 Task: Assign Person0000000152 as Assignee of Child Issue ChildIssue0000000759 of Issue Issue0000000380 in Backlog  in Scrum Project Project0000000076 in Jira. Assign Person0000000152 as Assignee of Child Issue ChildIssue0000000760 of Issue Issue0000000380 in Backlog  in Scrum Project Project0000000076 in Jira. Assign Issue Issue0000000371 to Sprint Sprint0000000223 in Scrum Project Project0000000075 in Jira. Assign Issue Issue0000000372 to Sprint Sprint0000000223 in Scrum Project Project0000000075 in Jira. Assign Issue Issue0000000373 to Sprint Sprint0000000224 in Scrum Project Project0000000075 in Jira
Action: Mouse moved to (125, 274)
Screenshot: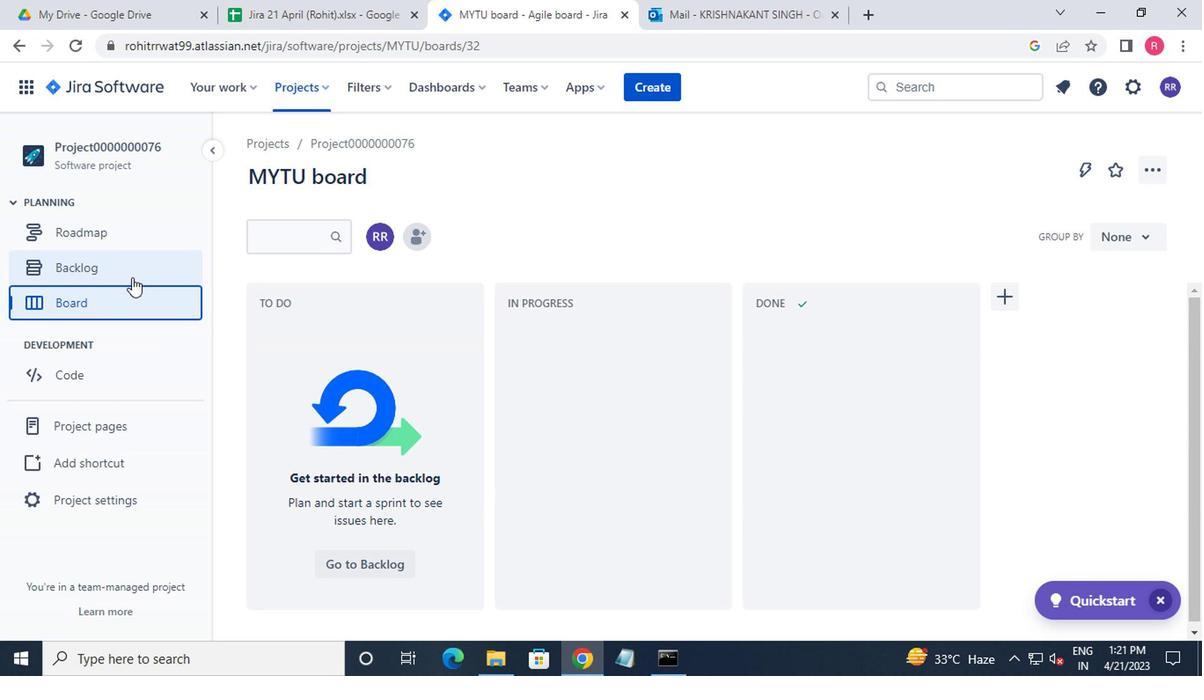 
Action: Mouse pressed left at (125, 274)
Screenshot: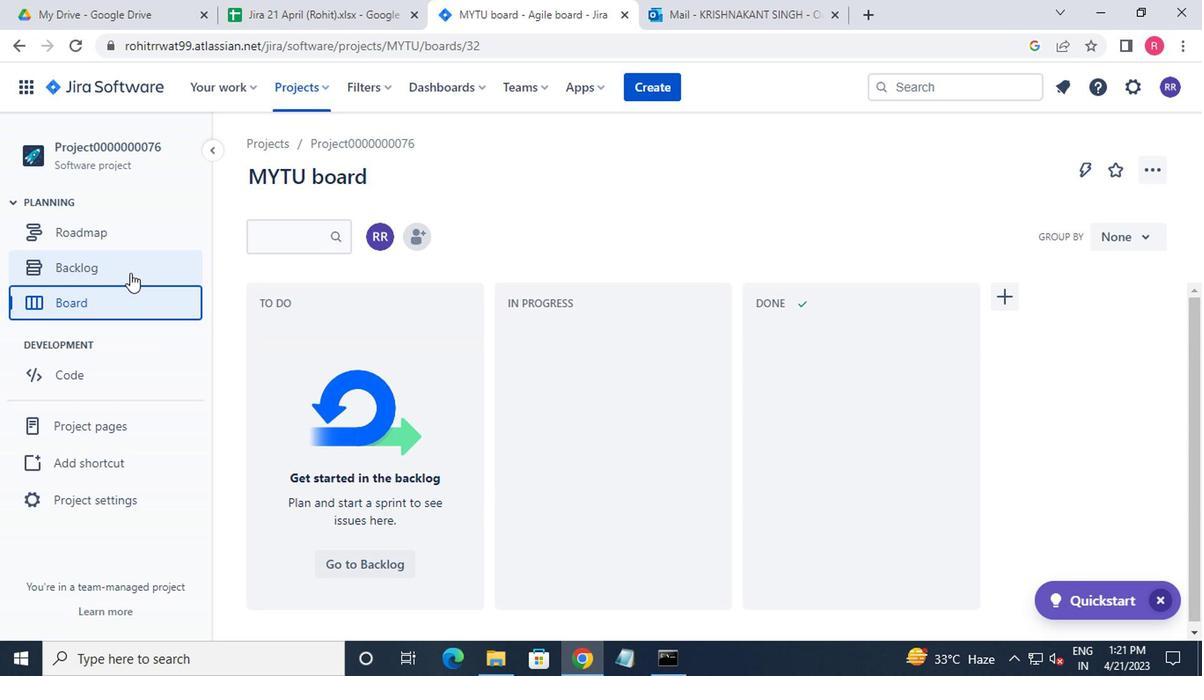 
Action: Mouse moved to (293, 349)
Screenshot: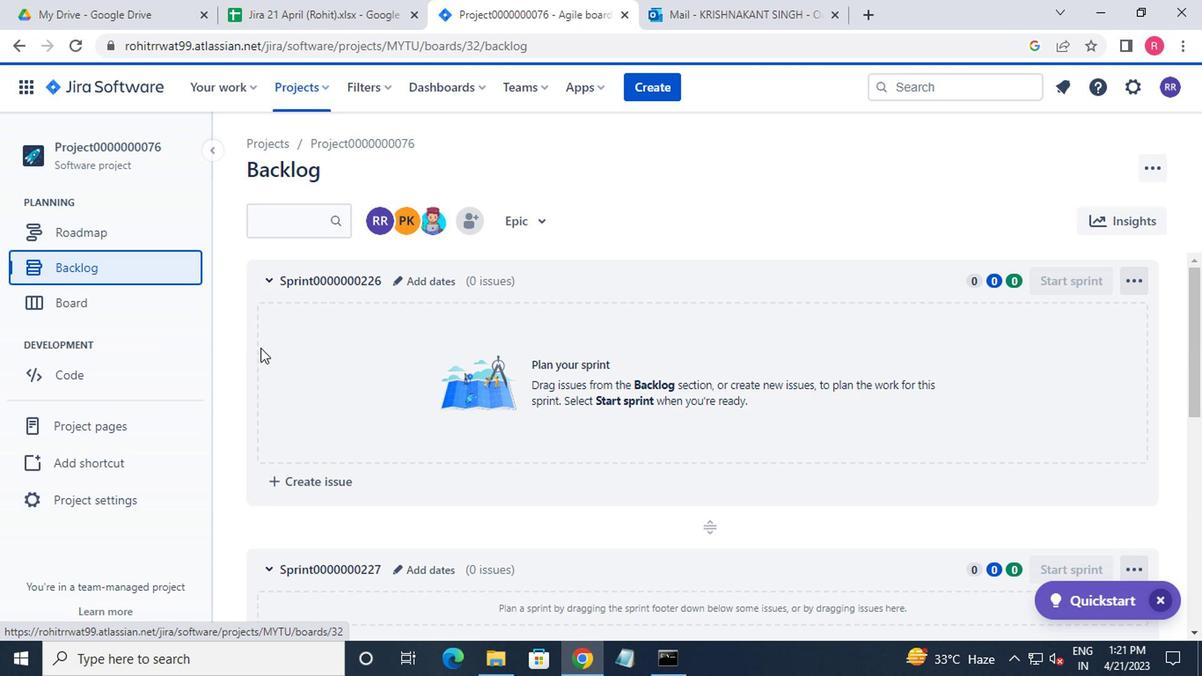
Action: Mouse scrolled (293, 348) with delta (0, -1)
Screenshot: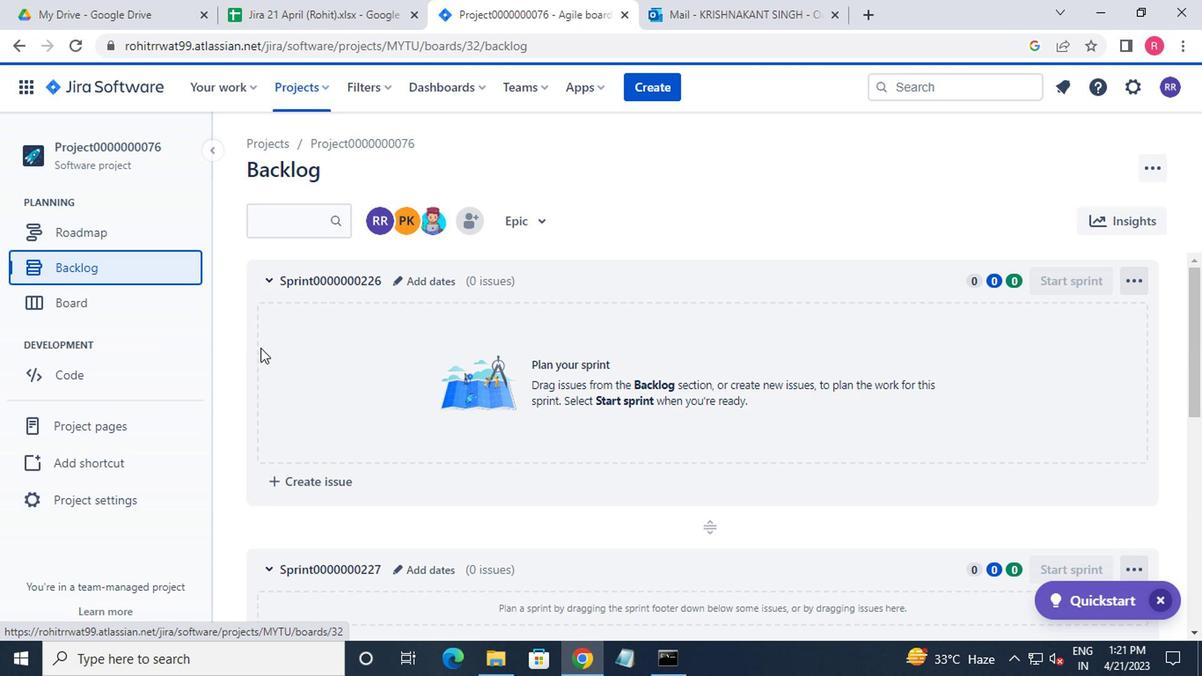 
Action: Mouse moved to (322, 349)
Screenshot: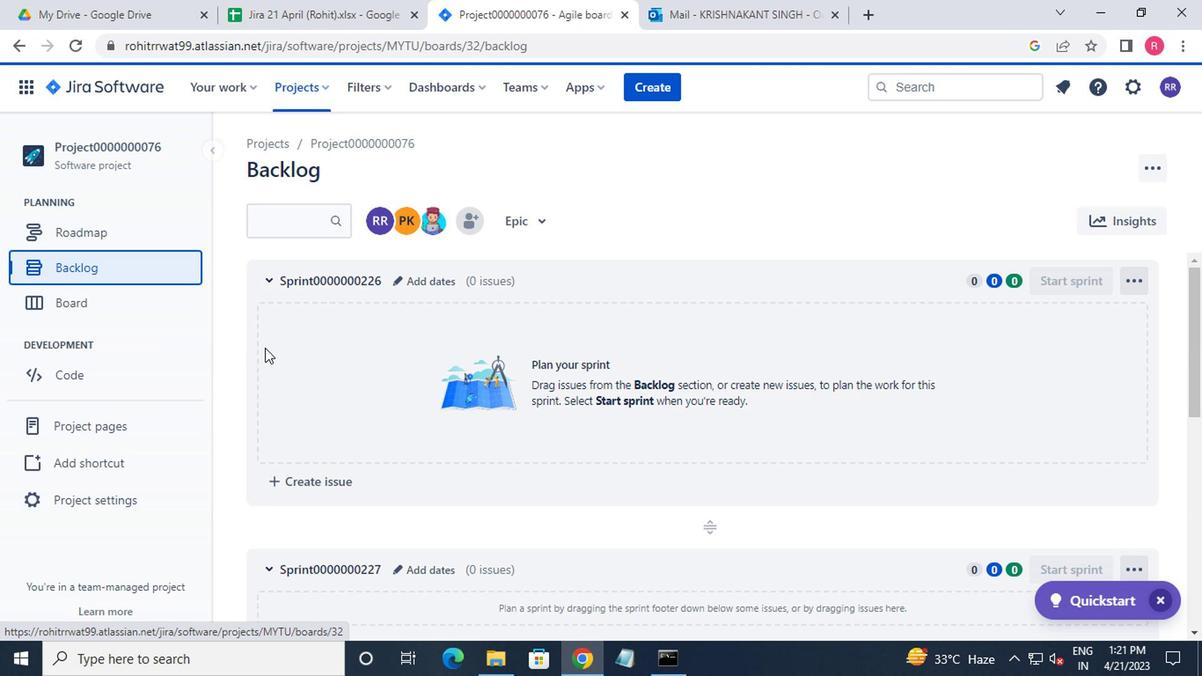 
Action: Mouse scrolled (322, 348) with delta (0, -1)
Screenshot: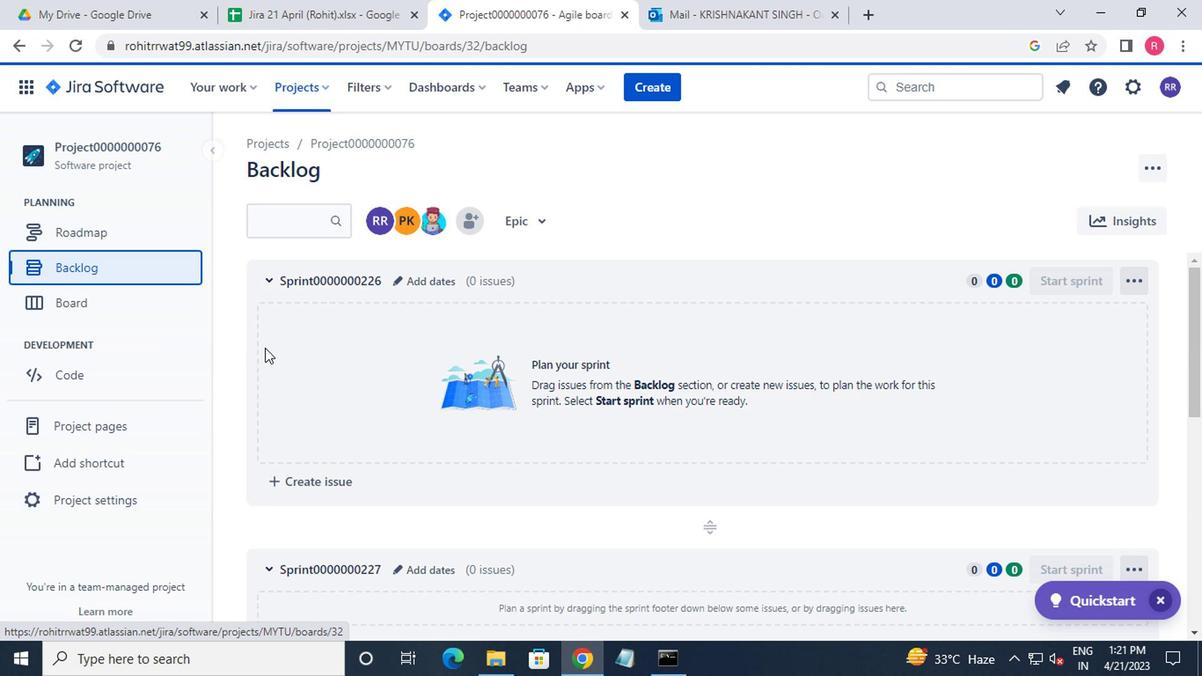 
Action: Mouse moved to (355, 351)
Screenshot: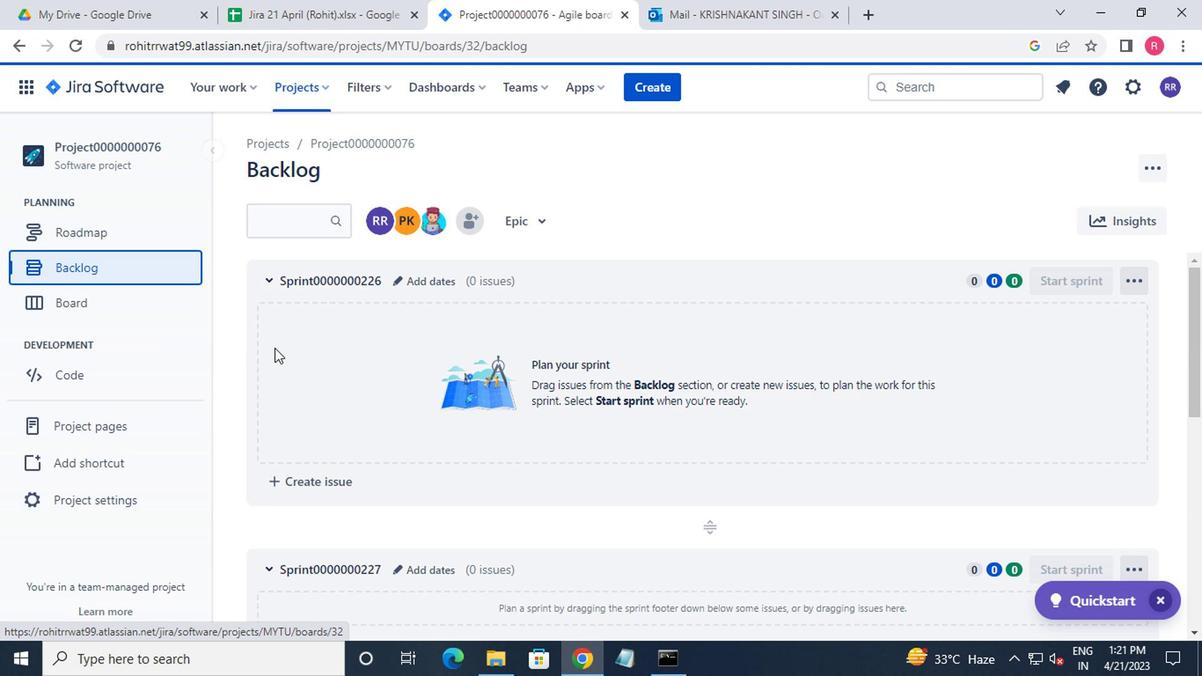 
Action: Mouse scrolled (355, 350) with delta (0, -1)
Screenshot: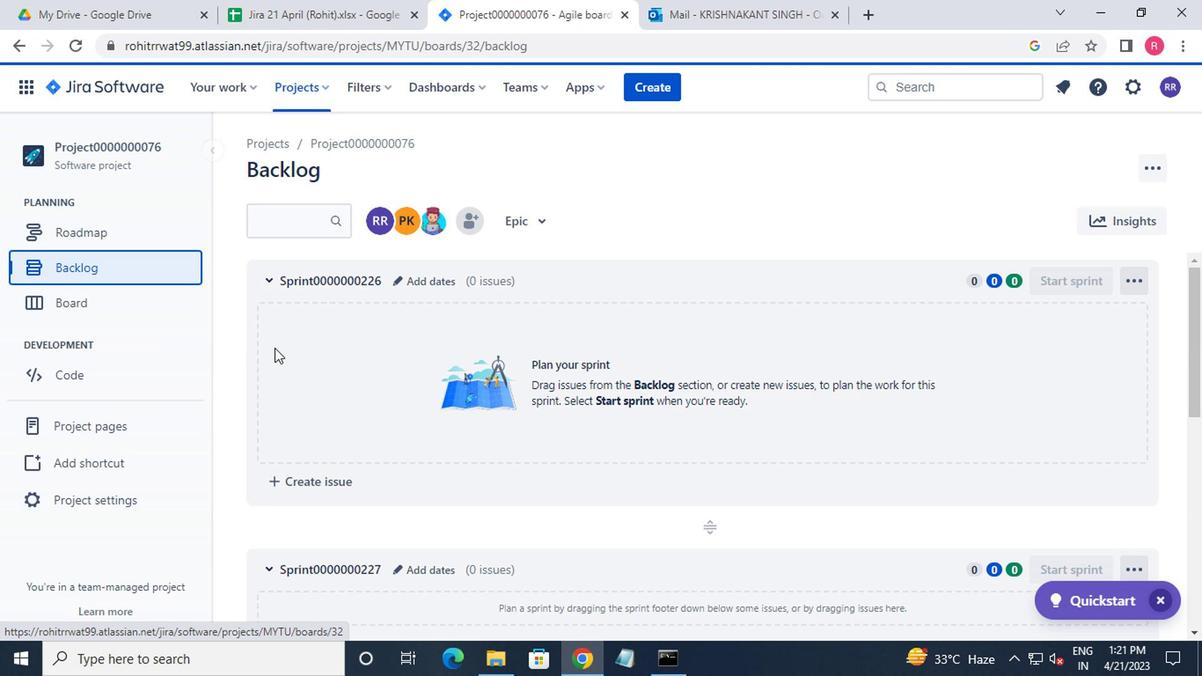 
Action: Mouse moved to (388, 357)
Screenshot: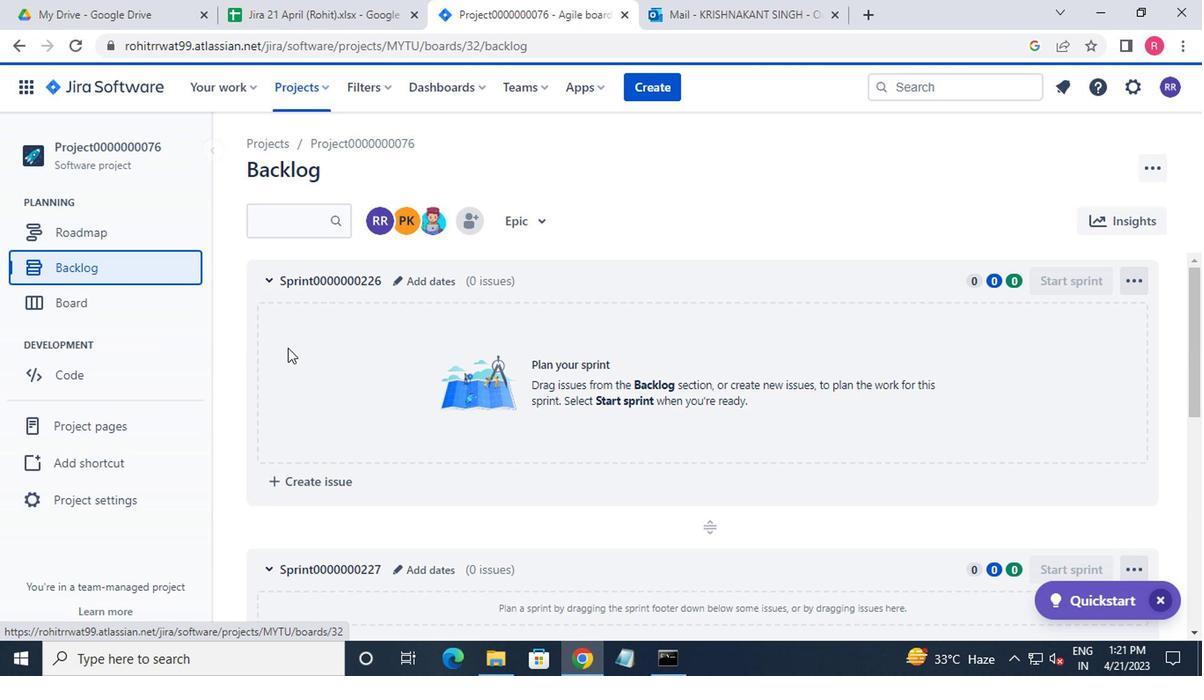 
Action: Mouse scrolled (388, 356) with delta (0, -1)
Screenshot: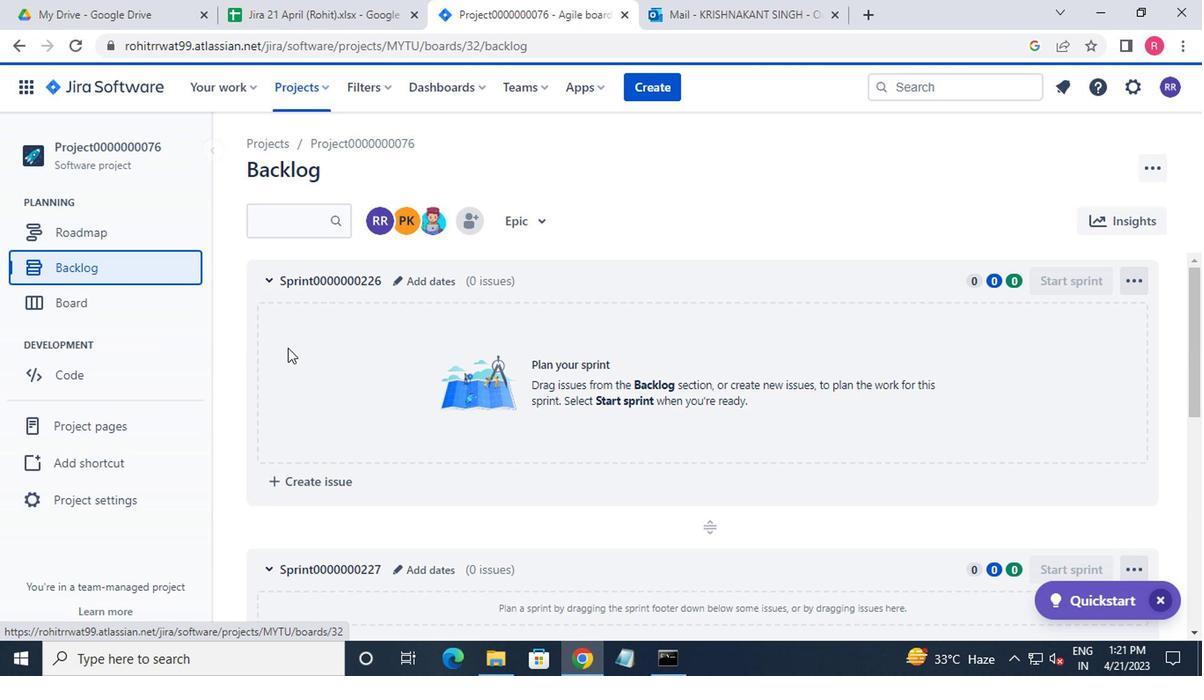 
Action: Mouse moved to (433, 373)
Screenshot: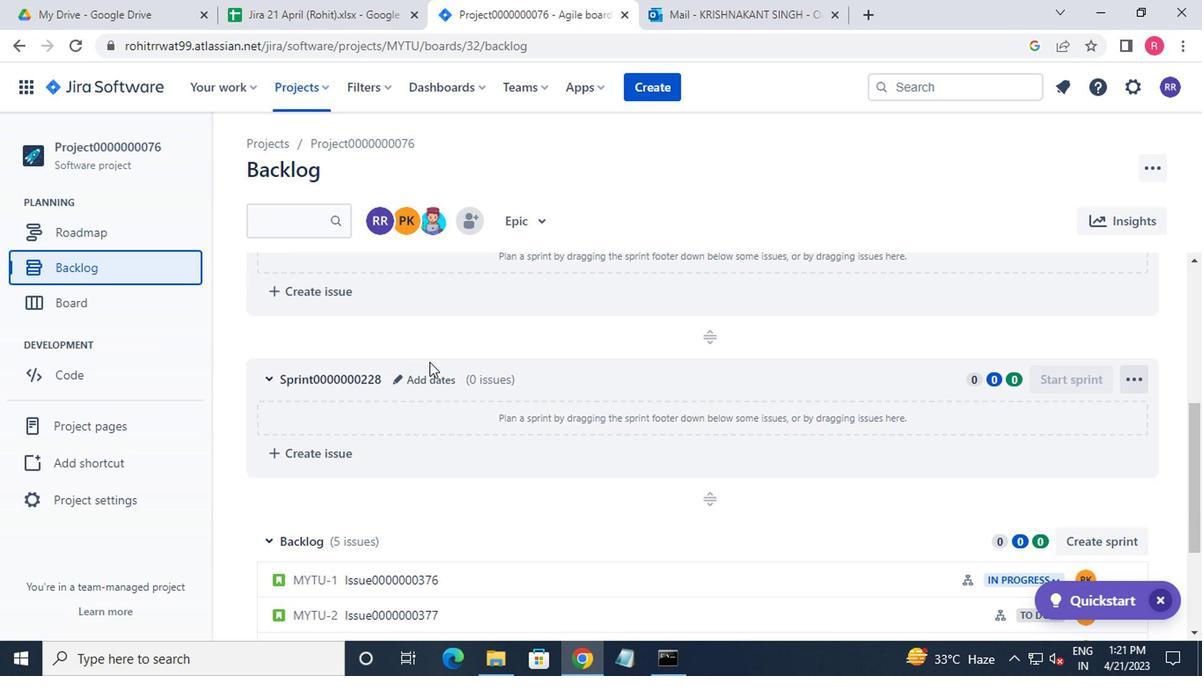 
Action: Mouse scrolled (433, 373) with delta (0, 0)
Screenshot: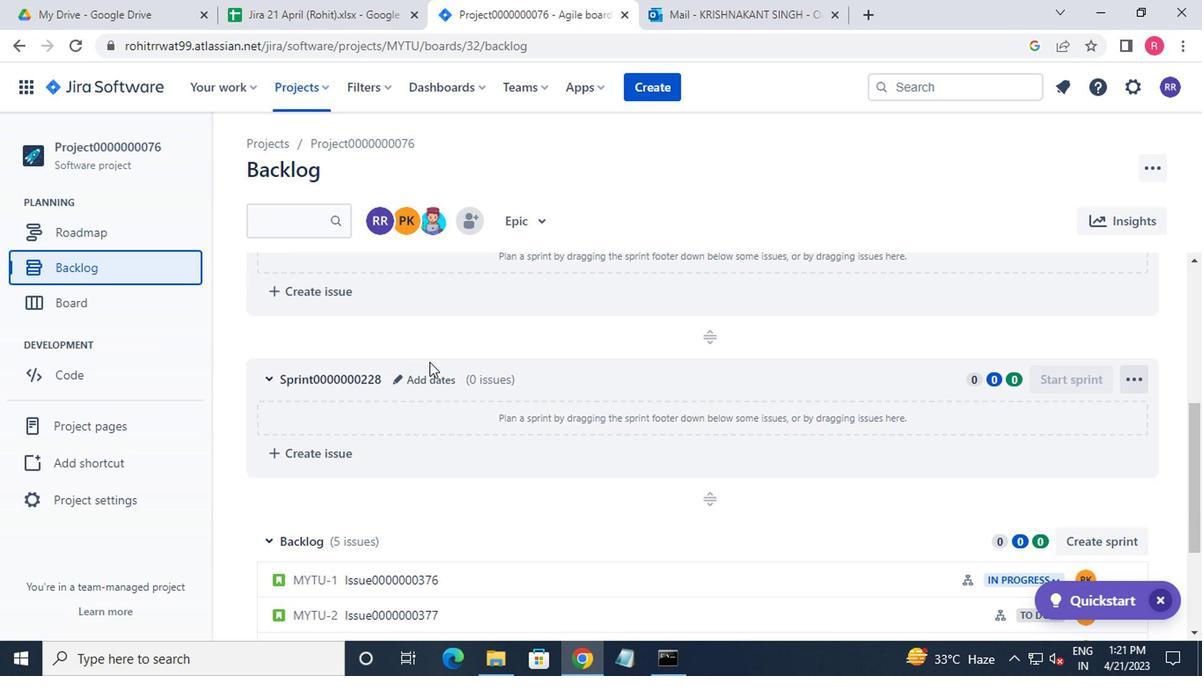 
Action: Mouse moved to (436, 381)
Screenshot: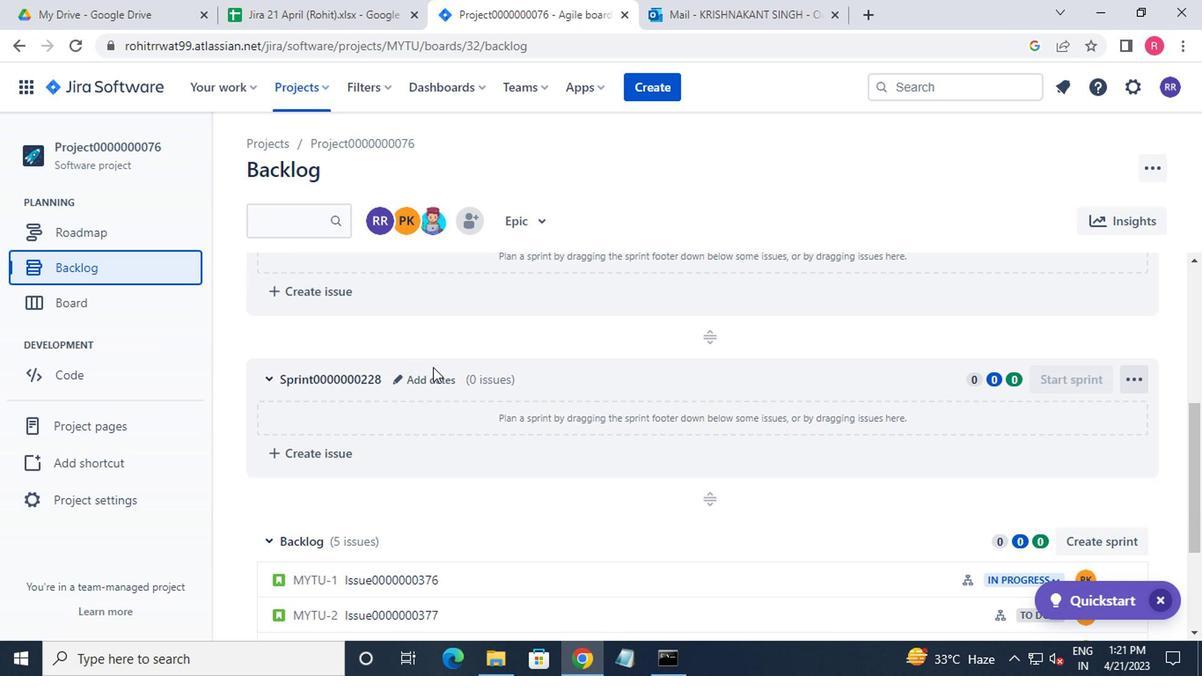 
Action: Mouse scrolled (436, 381) with delta (0, 0)
Screenshot: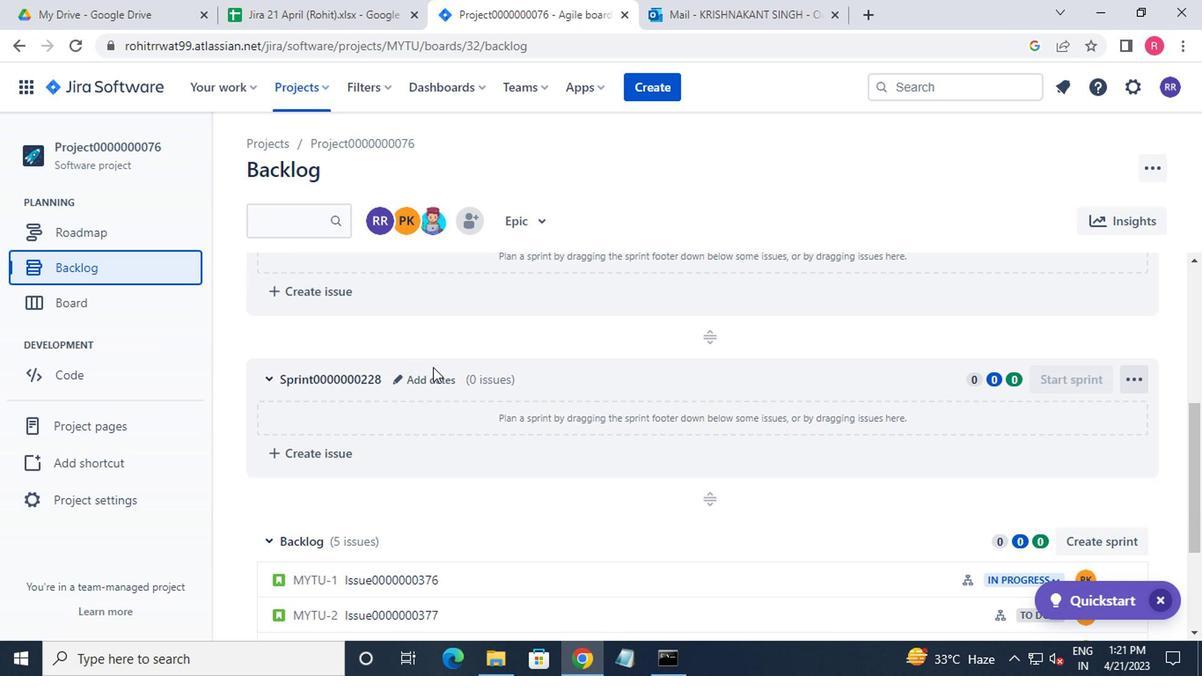 
Action: Mouse moved to (574, 555)
Screenshot: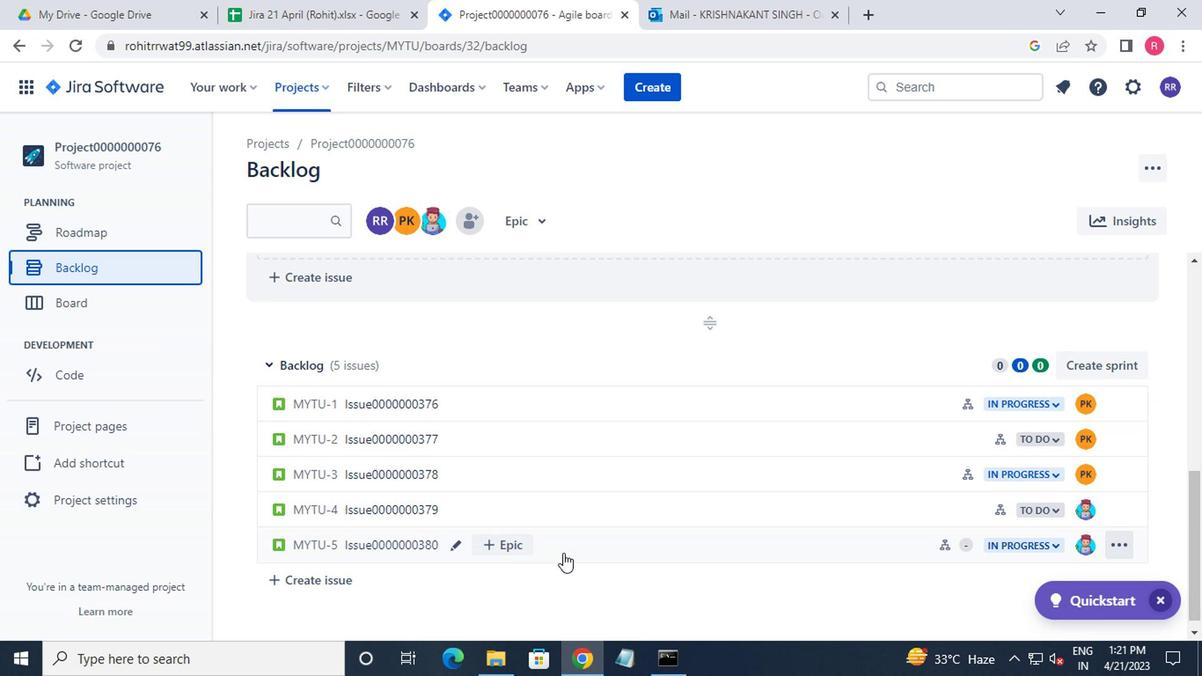 
Action: Mouse pressed left at (574, 555)
Screenshot: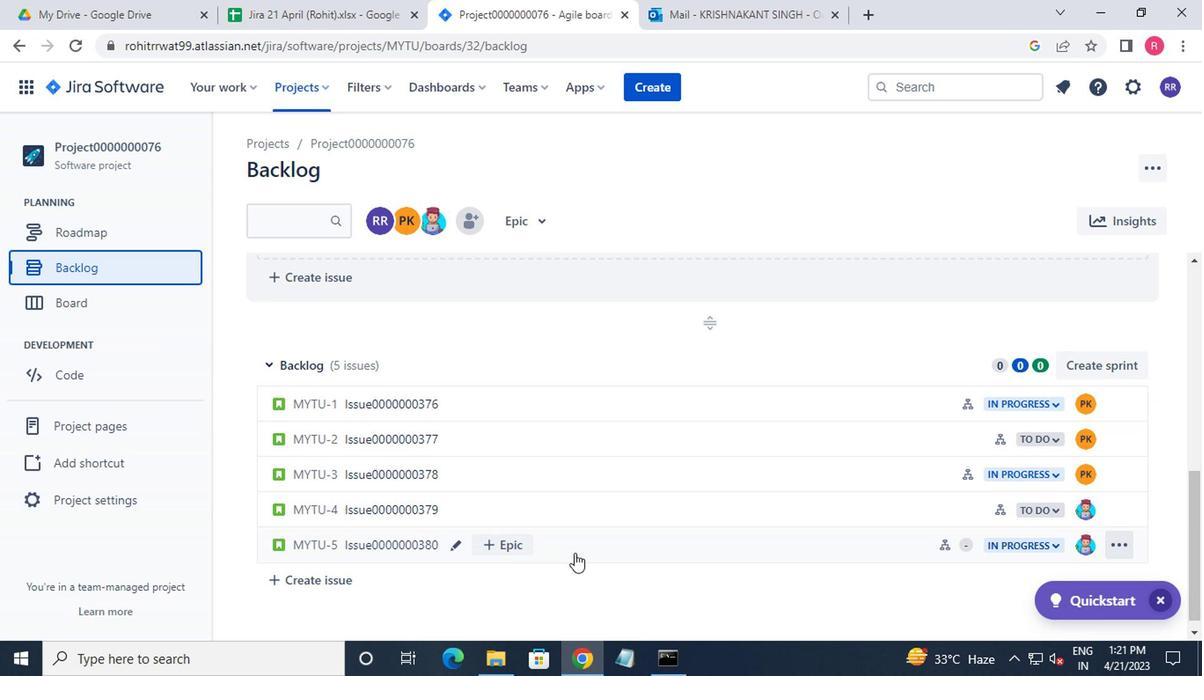 
Action: Mouse moved to (886, 355)
Screenshot: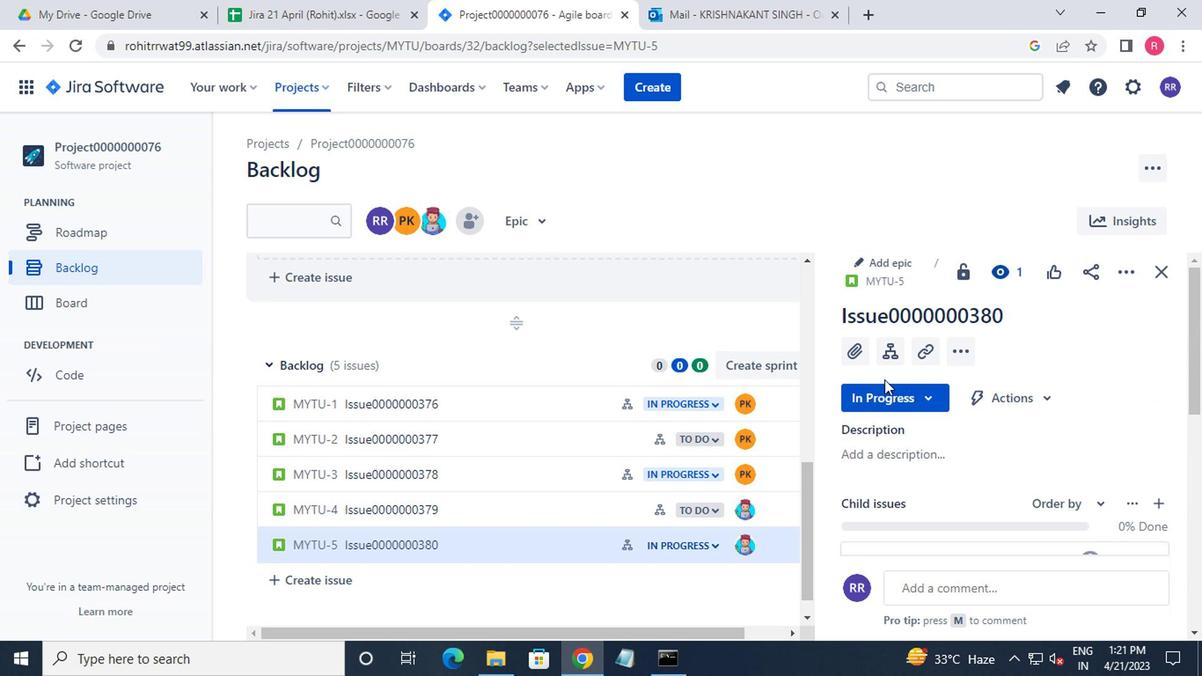 
Action: Mouse pressed left at (886, 355)
Screenshot: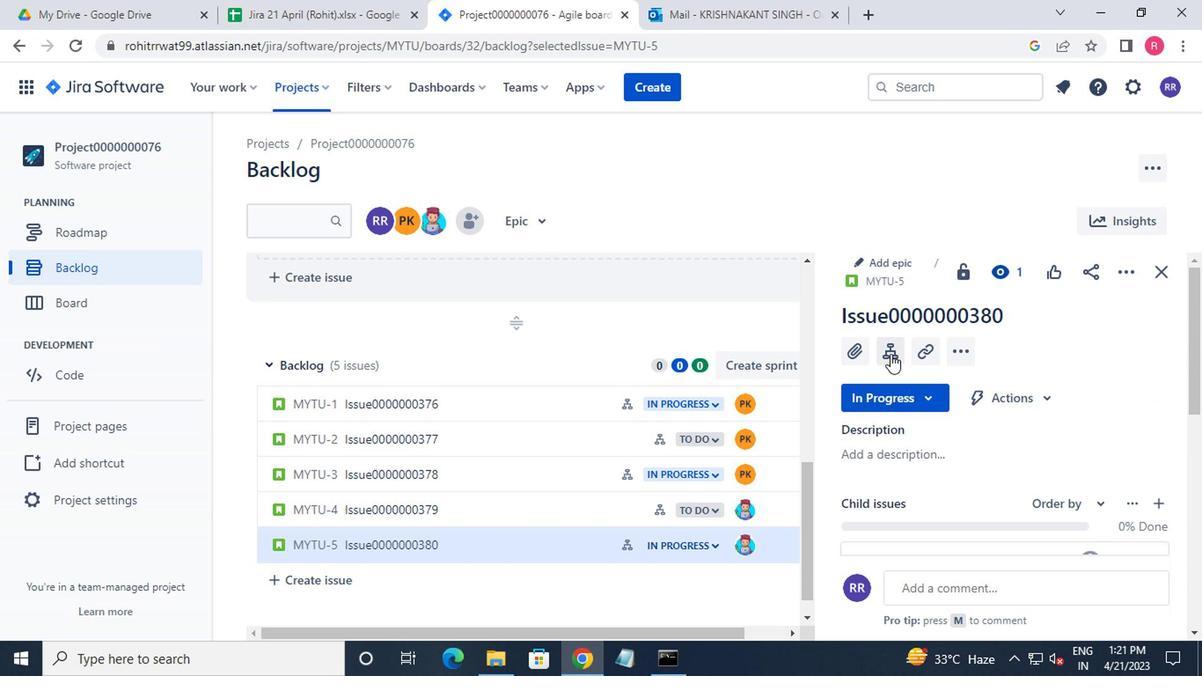 
Action: Mouse moved to (1083, 354)
Screenshot: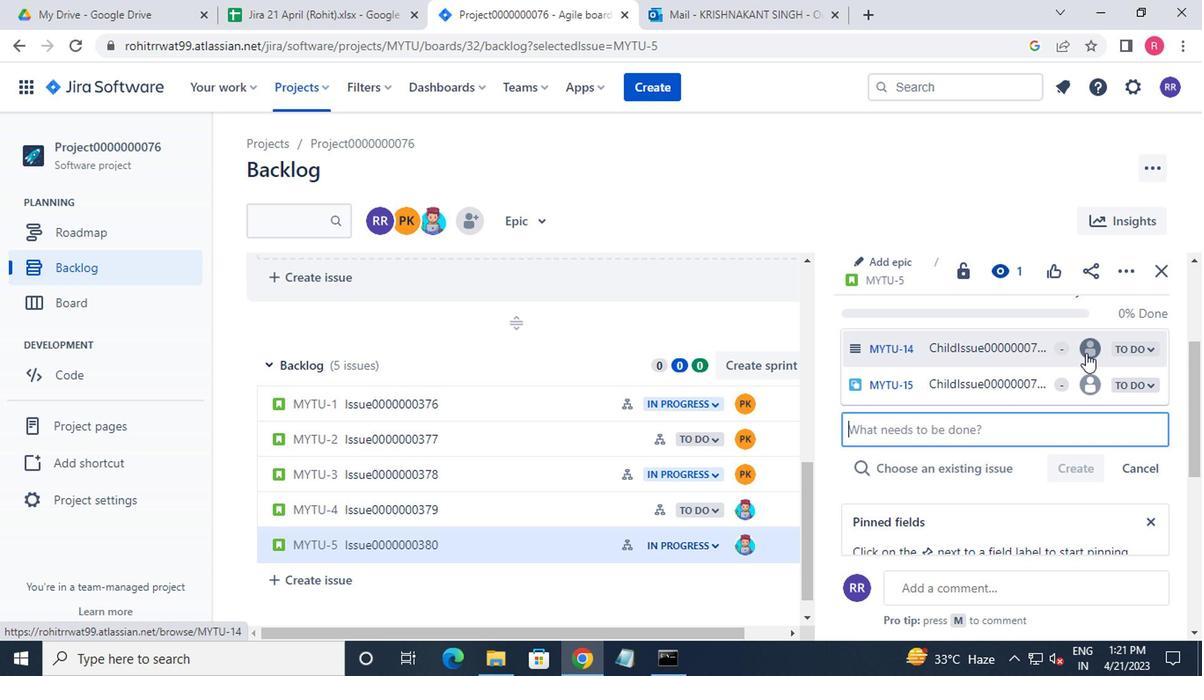 
Action: Mouse pressed left at (1083, 354)
Screenshot: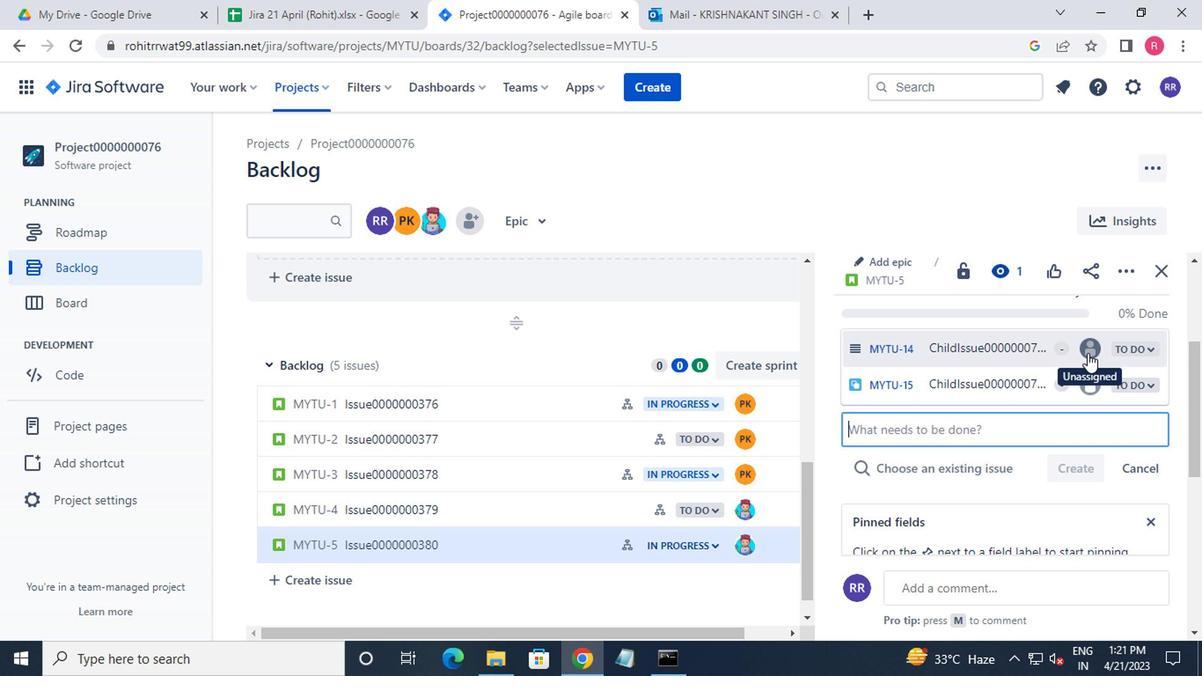 
Action: Mouse moved to (958, 438)
Screenshot: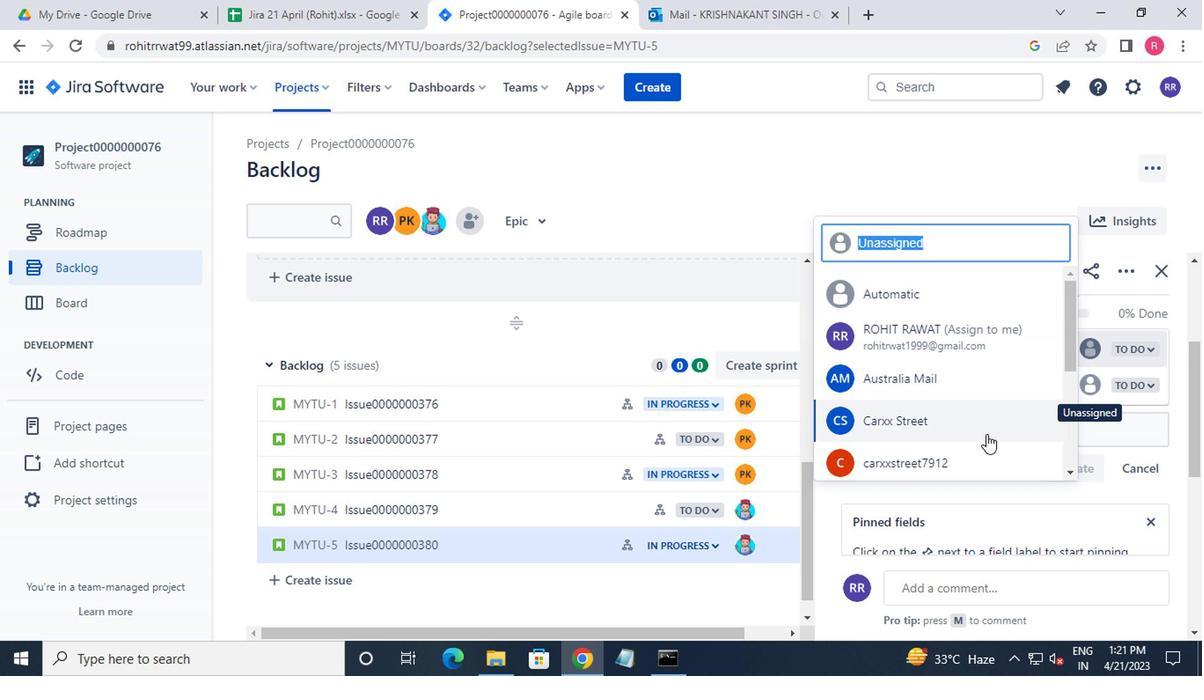 
Action: Mouse scrolled (958, 437) with delta (0, 0)
Screenshot: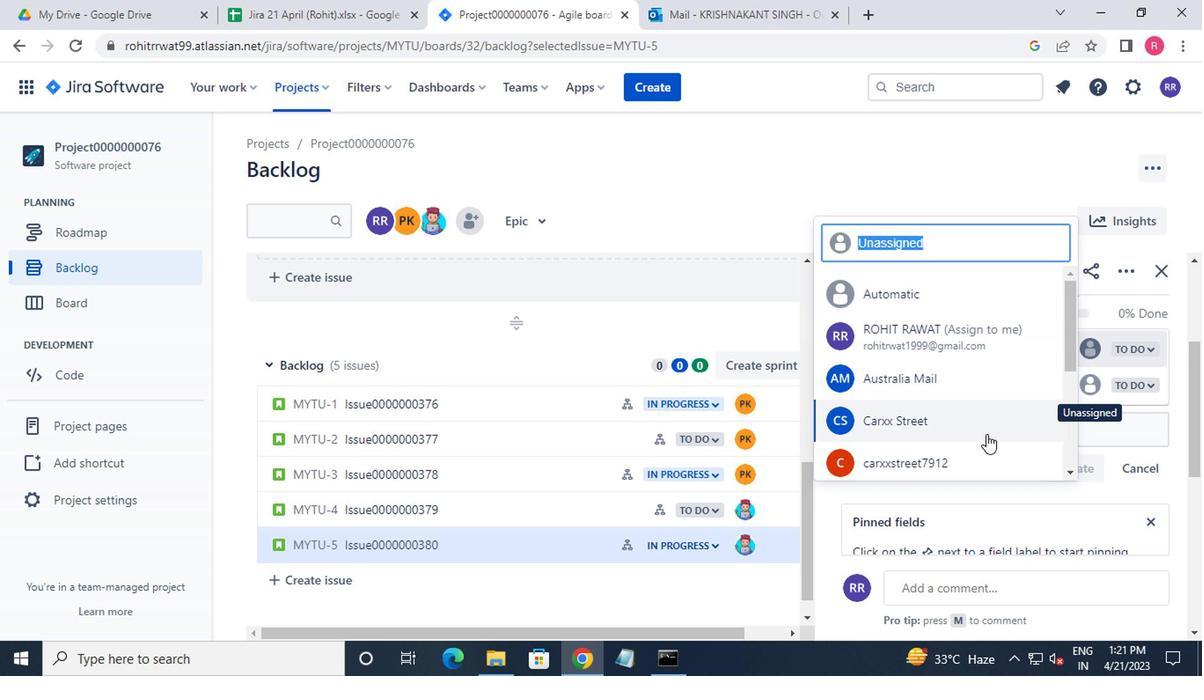 
Action: Mouse moved to (957, 439)
Screenshot: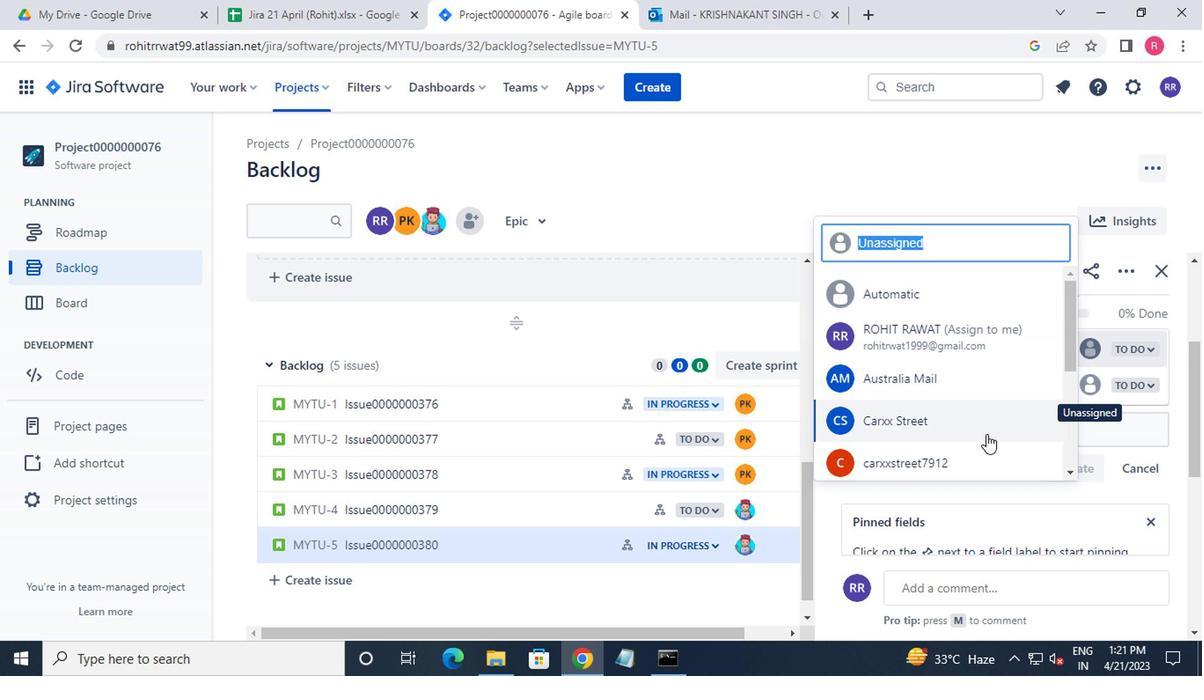 
Action: Mouse scrolled (957, 438) with delta (0, -1)
Screenshot: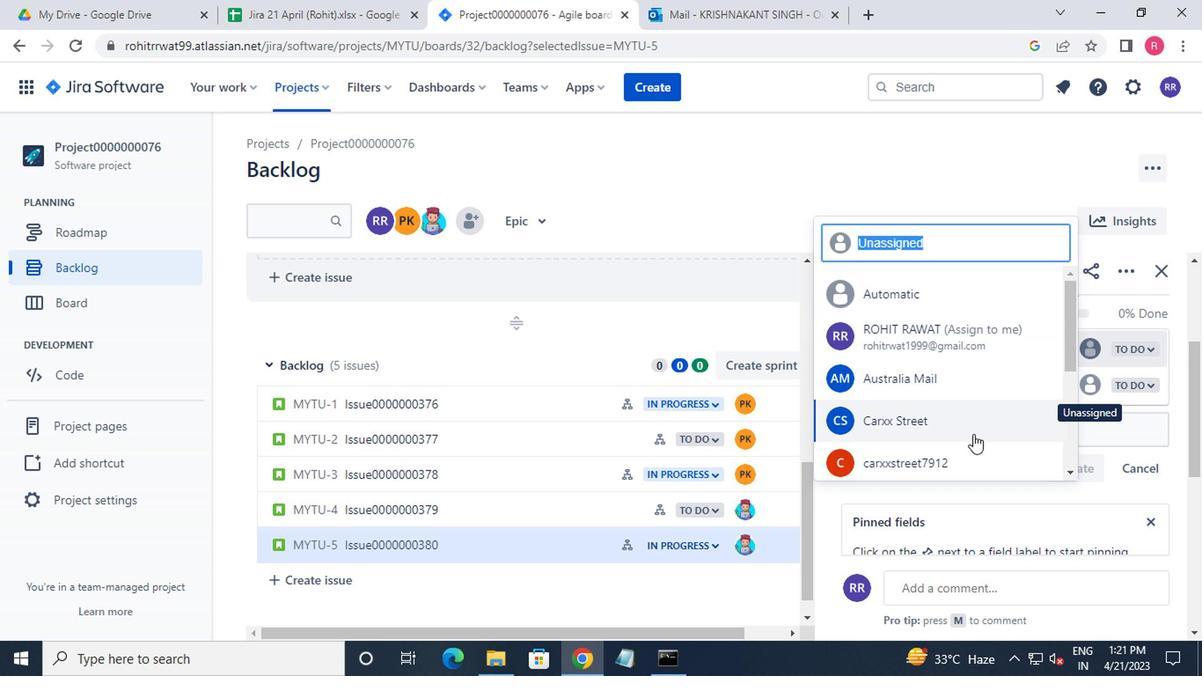 
Action: Mouse scrolled (957, 438) with delta (0, -1)
Screenshot: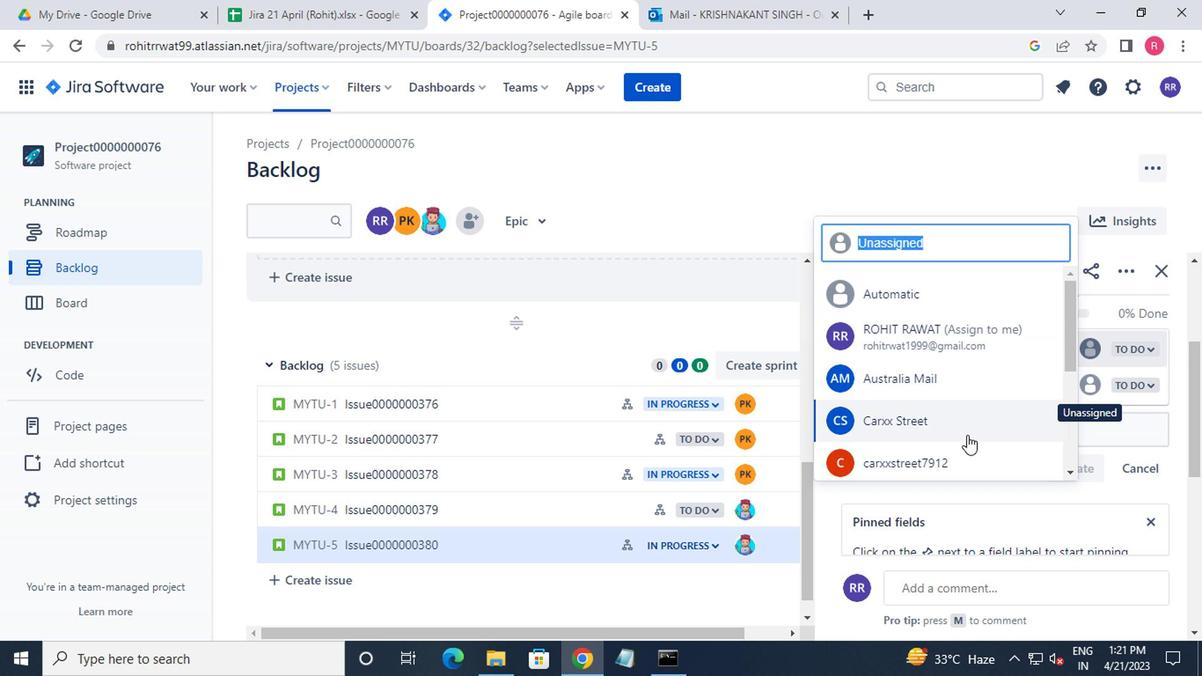
Action: Mouse scrolled (957, 438) with delta (0, -1)
Screenshot: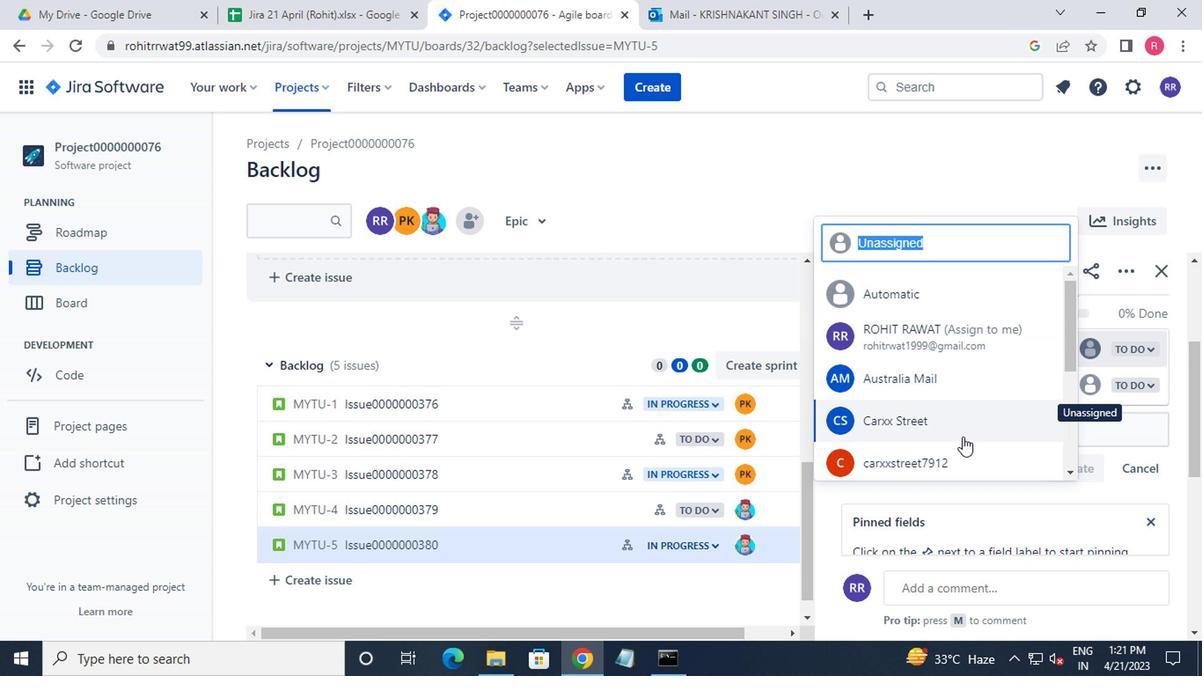 
Action: Mouse moved to (931, 450)
Screenshot: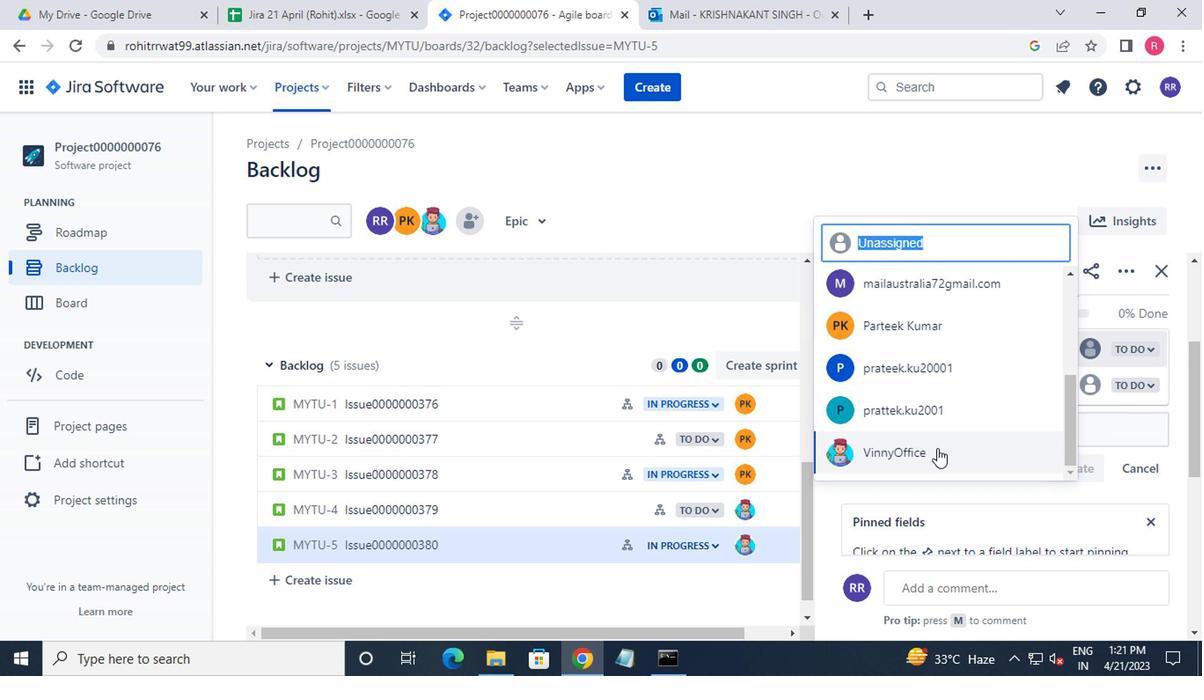 
Action: Mouse pressed left at (931, 450)
Screenshot: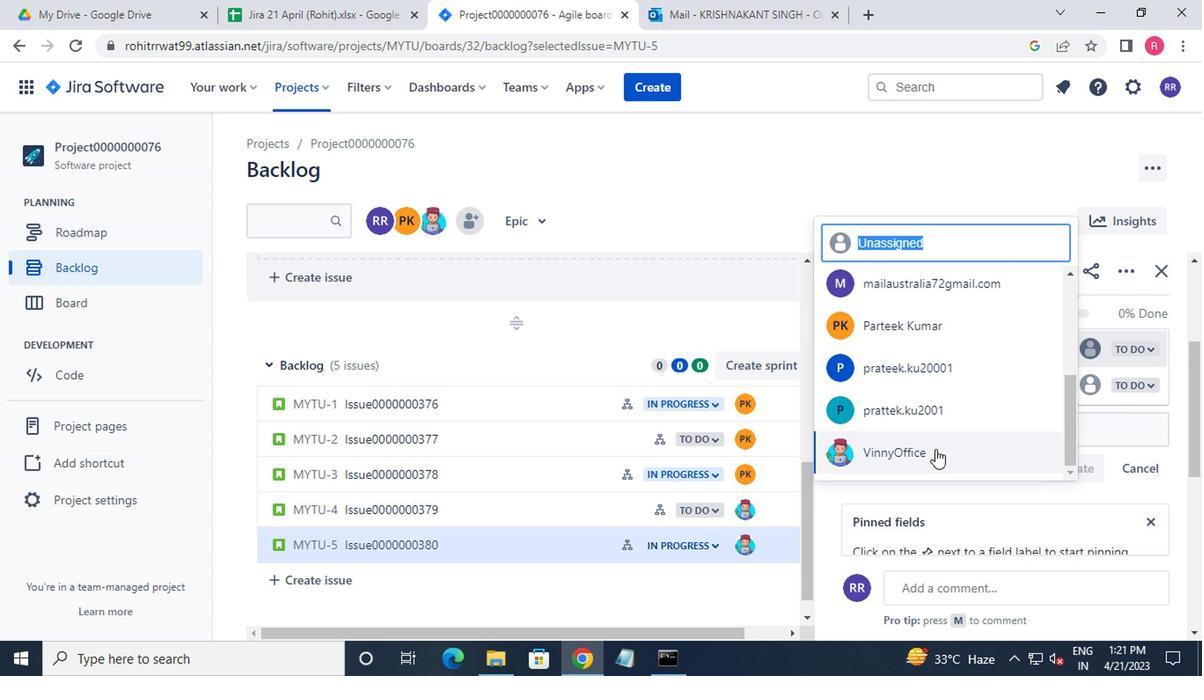 
Action: Mouse moved to (1093, 386)
Screenshot: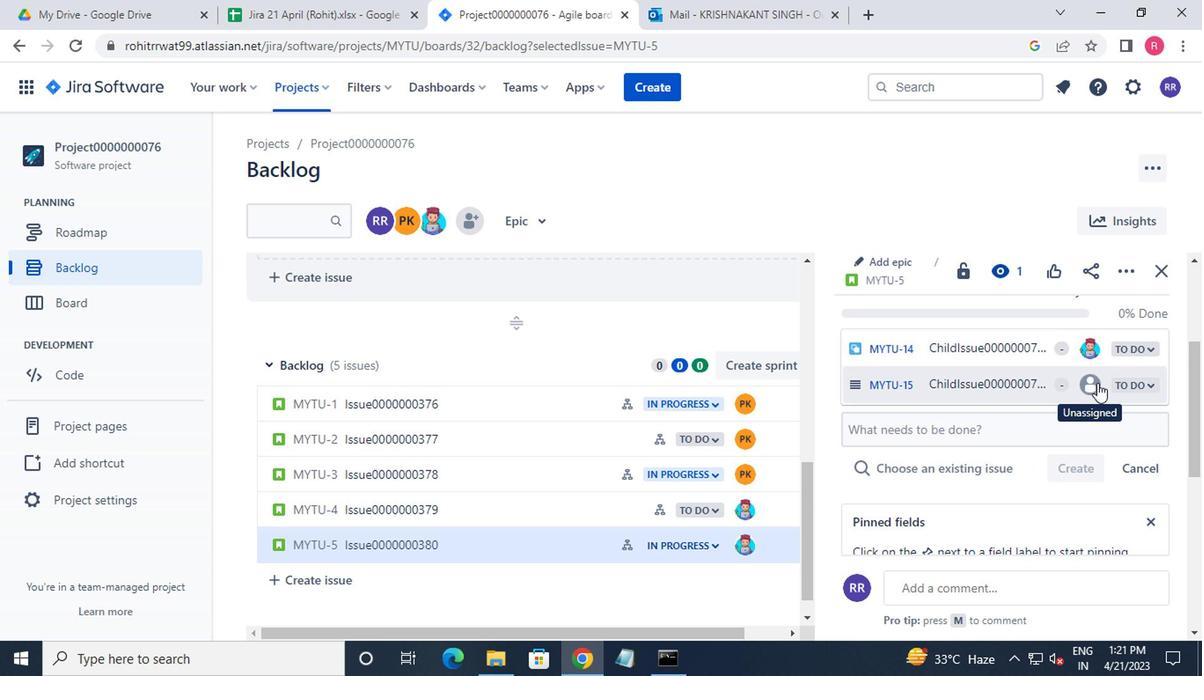 
Action: Mouse pressed left at (1093, 386)
Screenshot: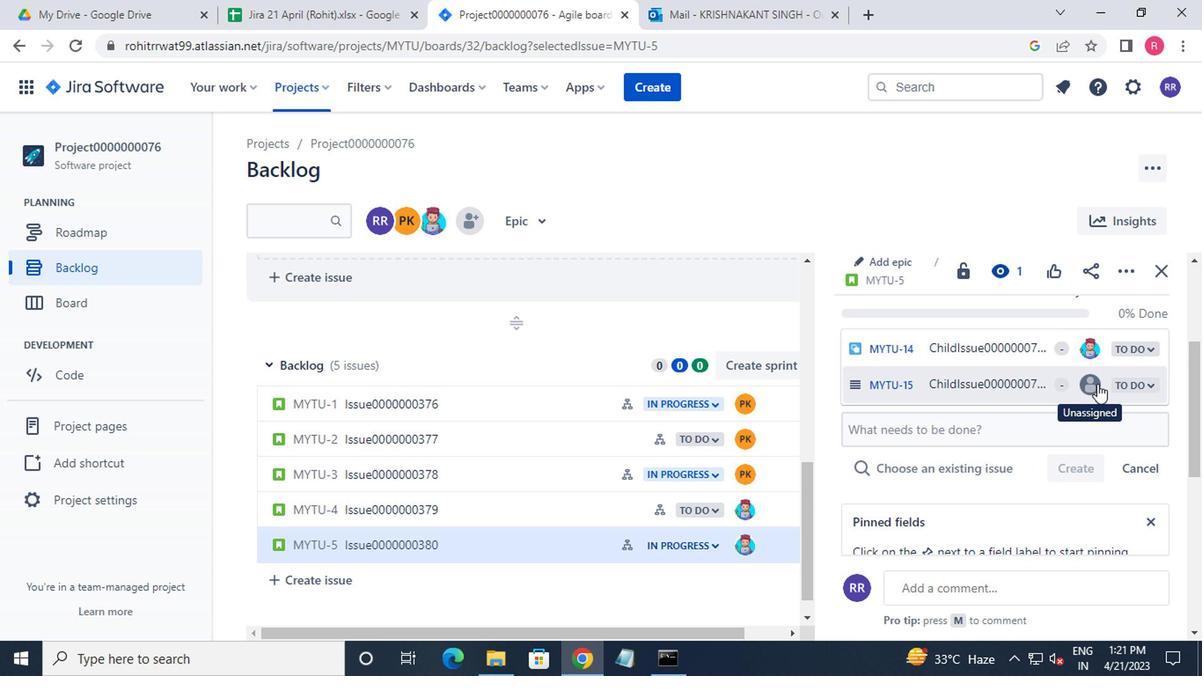 
Action: Mouse moved to (933, 395)
Screenshot: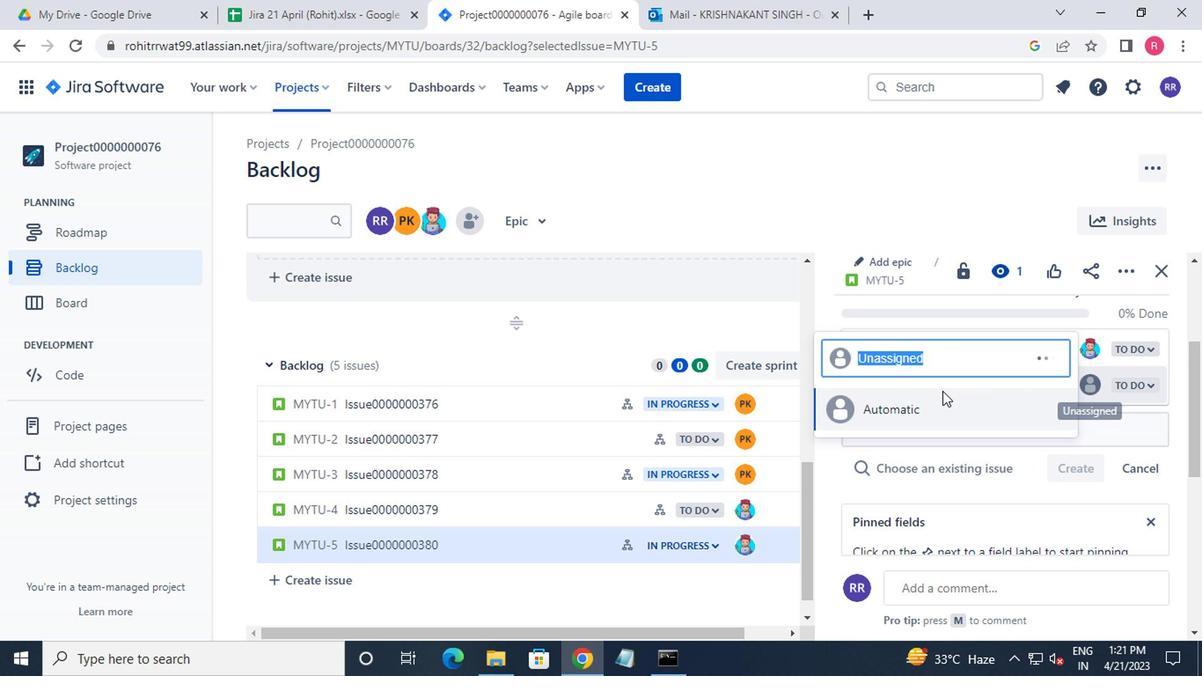 
Action: Mouse scrolled (933, 394) with delta (0, 0)
Screenshot: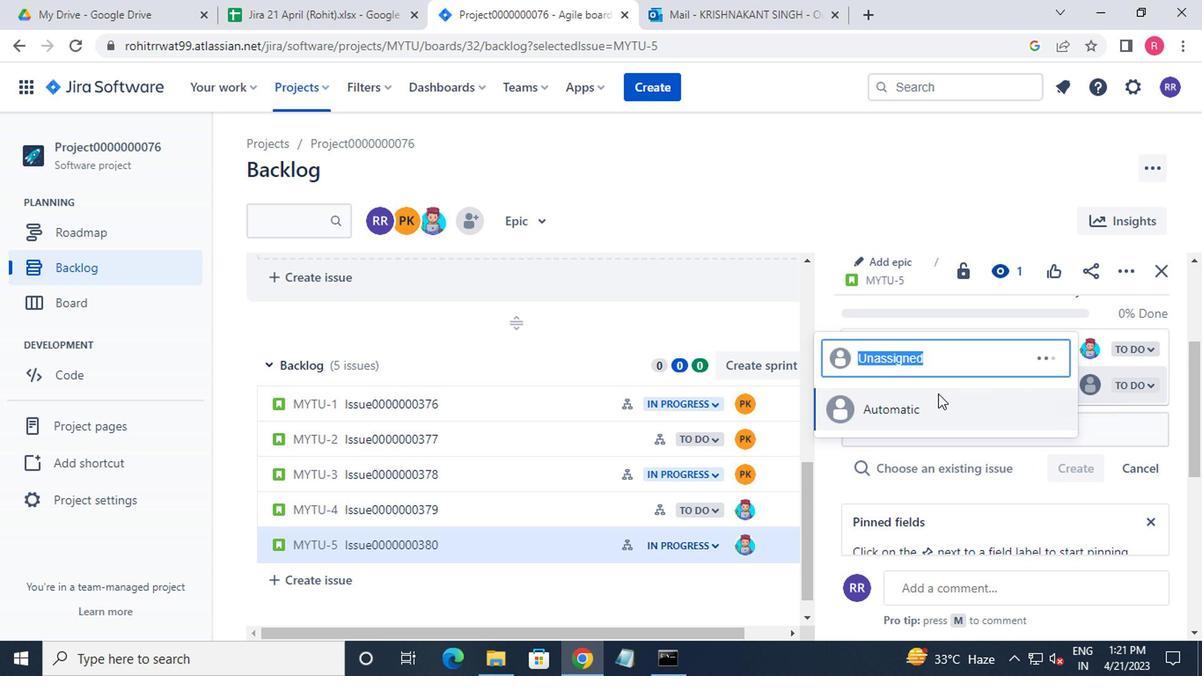 
Action: Mouse scrolled (933, 394) with delta (0, 0)
Screenshot: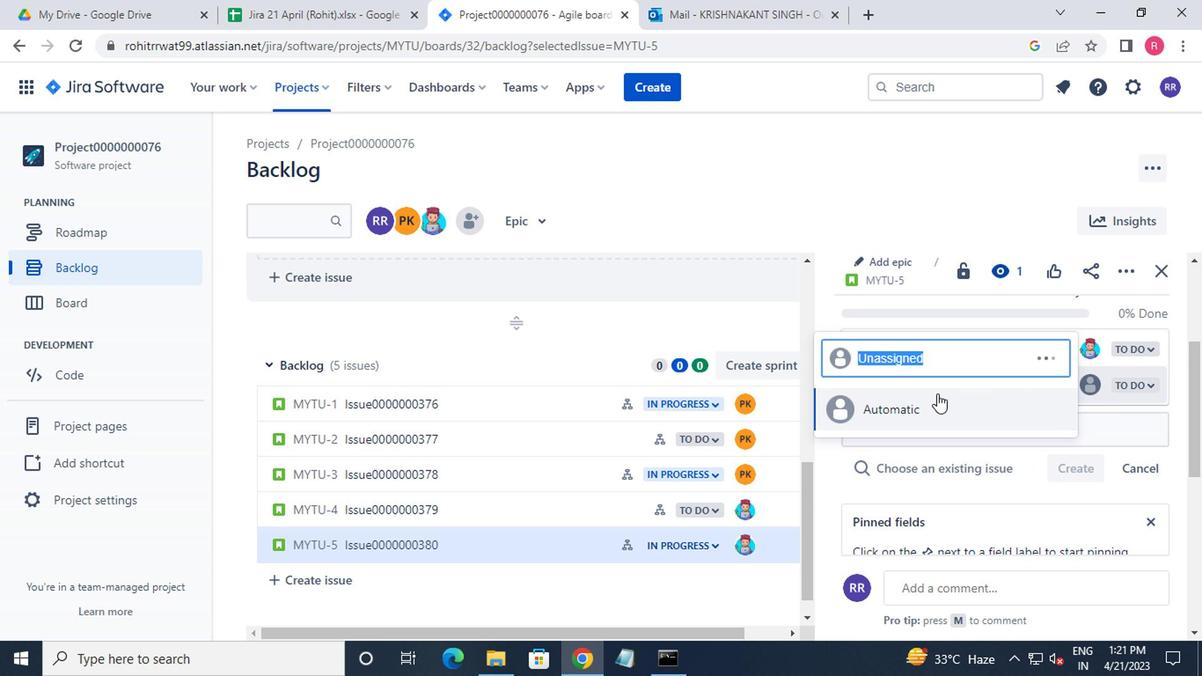 
Action: Mouse scrolled (933, 394) with delta (0, 0)
Screenshot: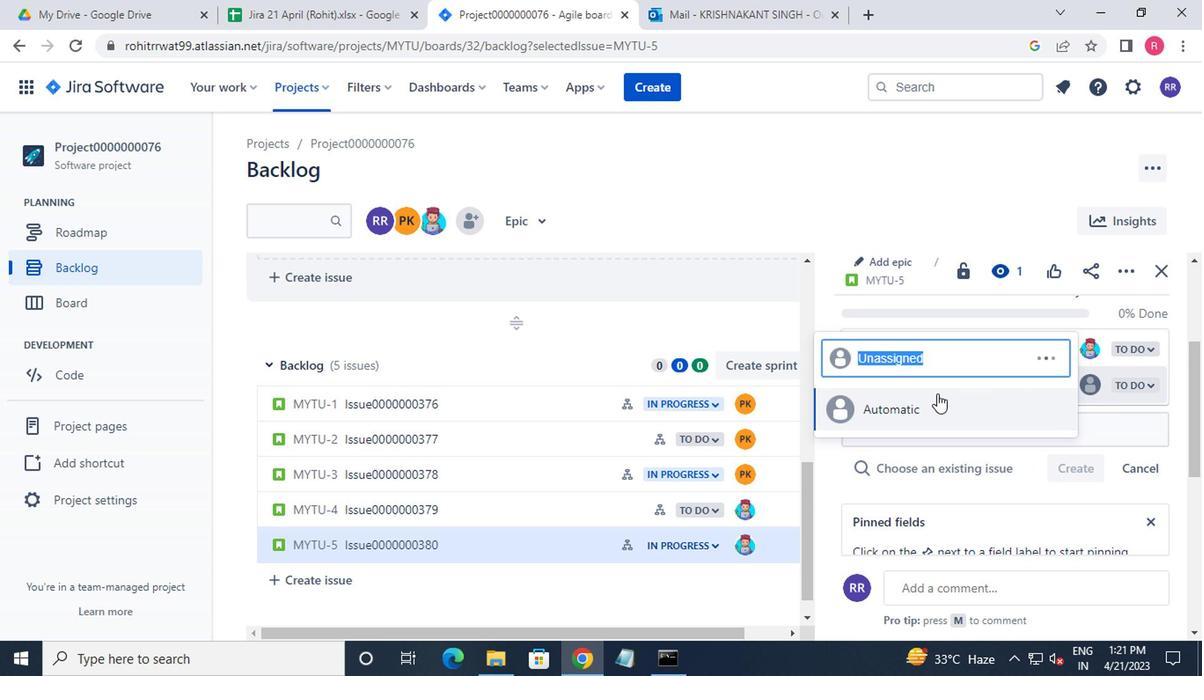 
Action: Mouse scrolled (933, 394) with delta (0, 0)
Screenshot: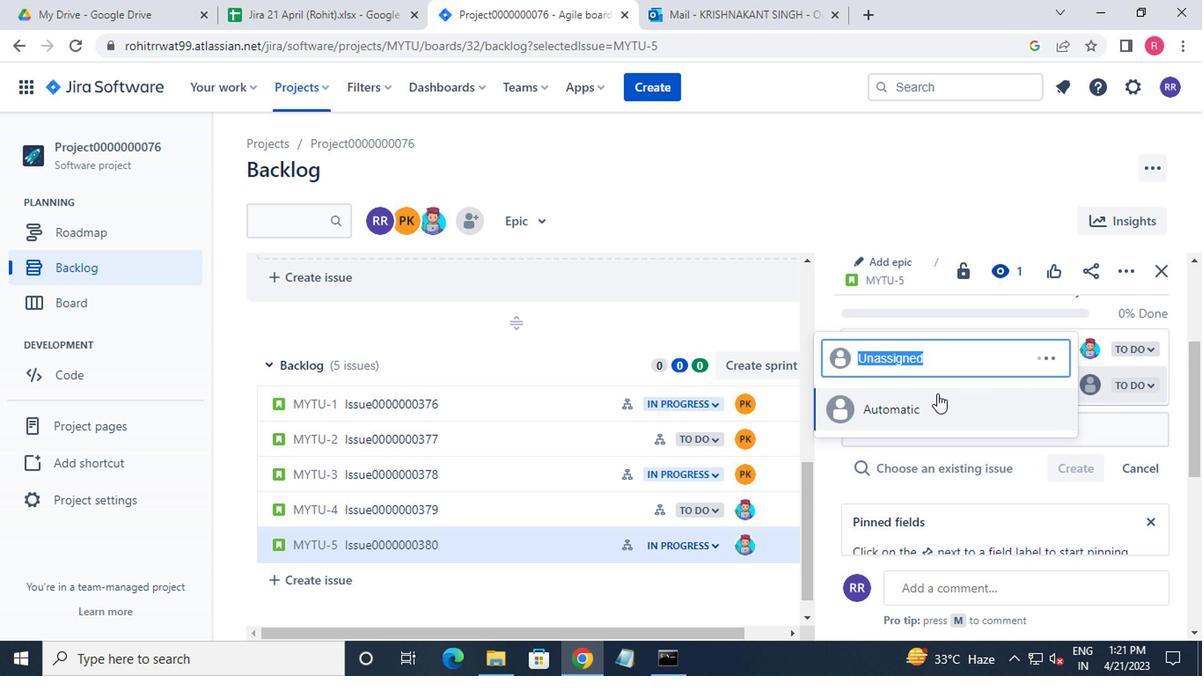
Action: Mouse moved to (910, 412)
Screenshot: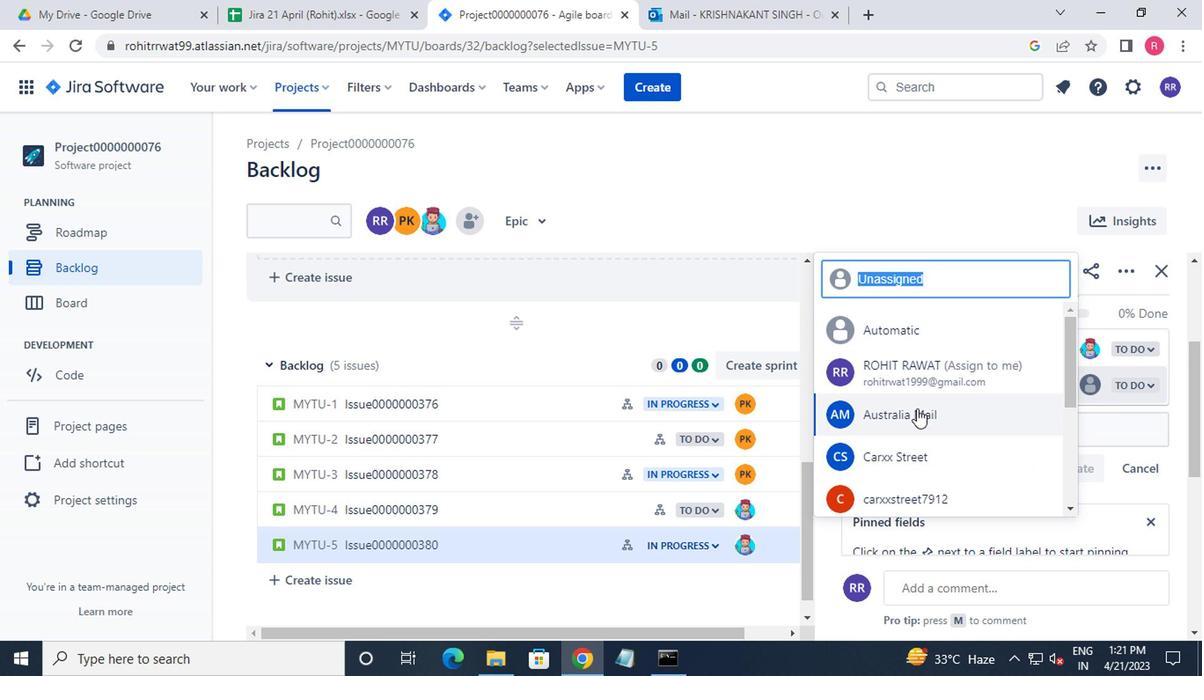 
Action: Mouse scrolled (910, 411) with delta (0, 0)
Screenshot: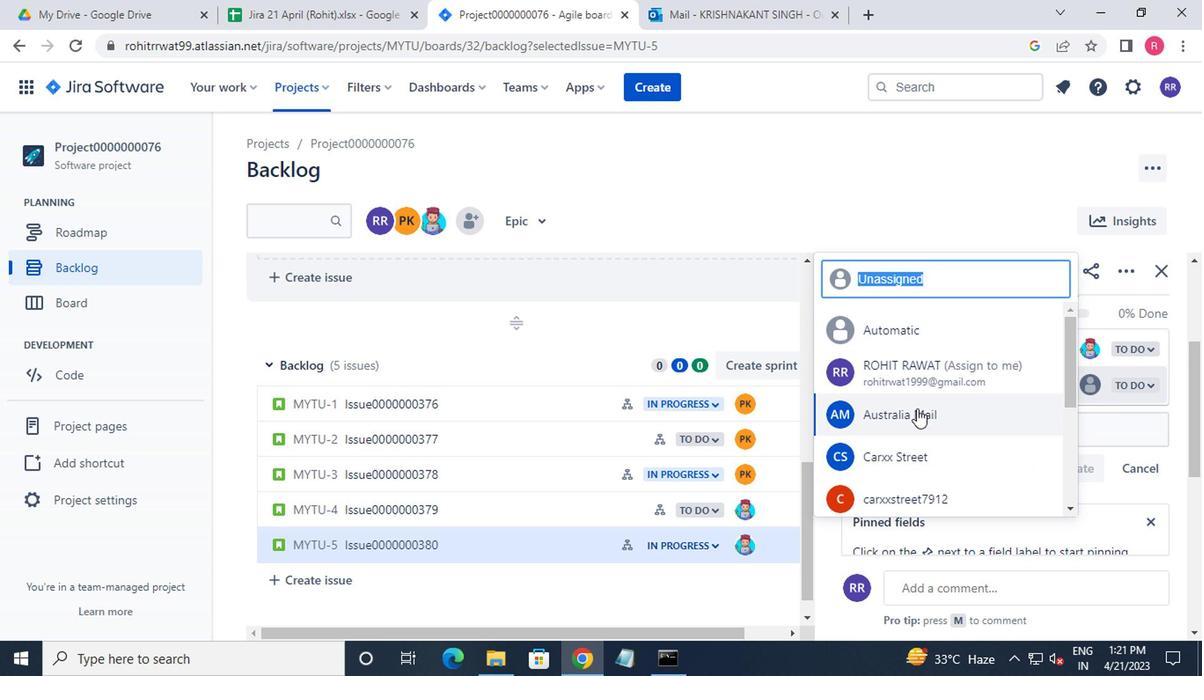 
Action: Mouse moved to (909, 413)
Screenshot: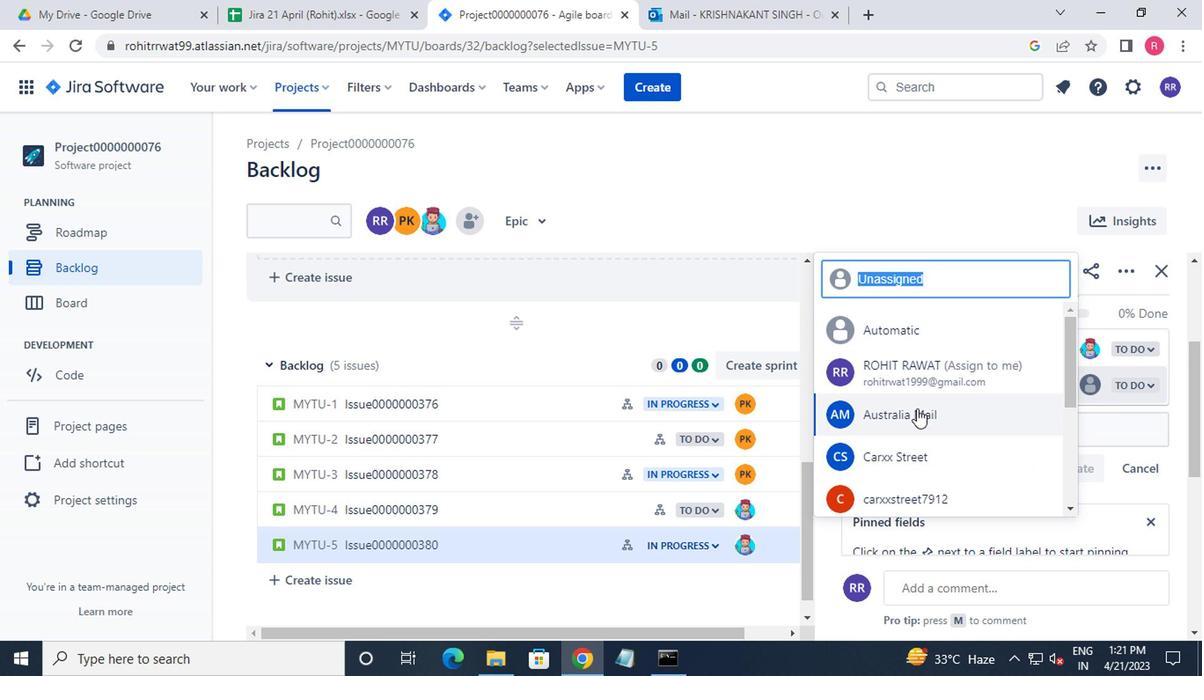 
Action: Mouse scrolled (909, 412) with delta (0, -1)
Screenshot: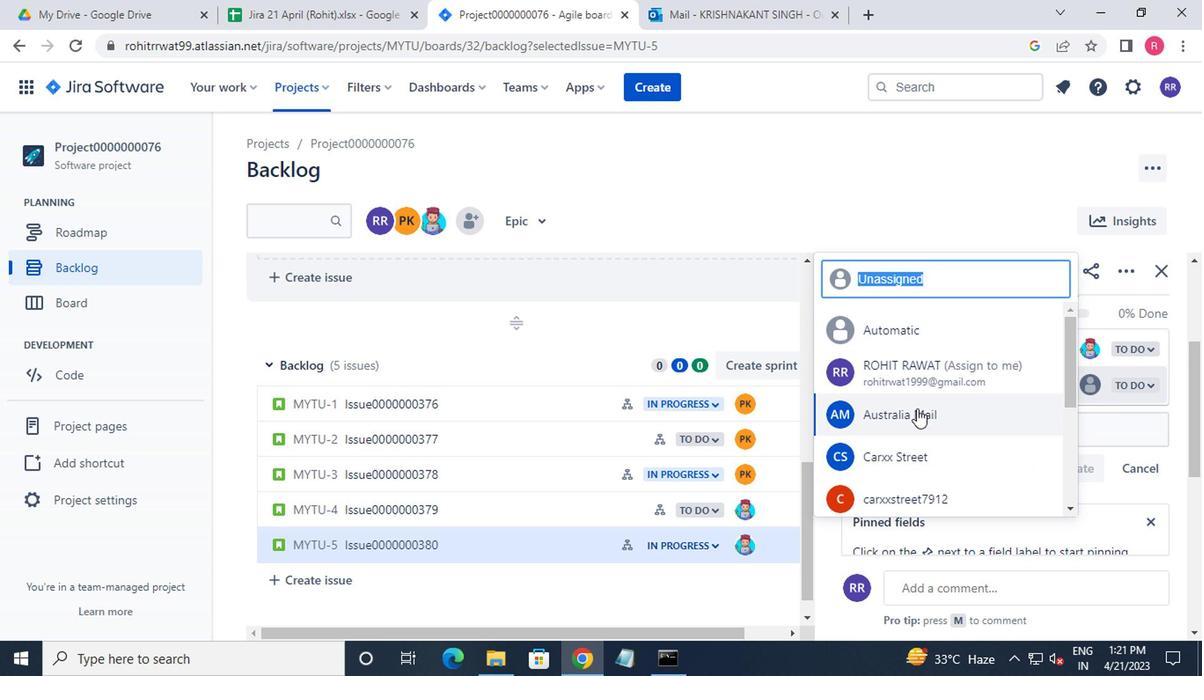 
Action: Mouse scrolled (909, 412) with delta (0, -1)
Screenshot: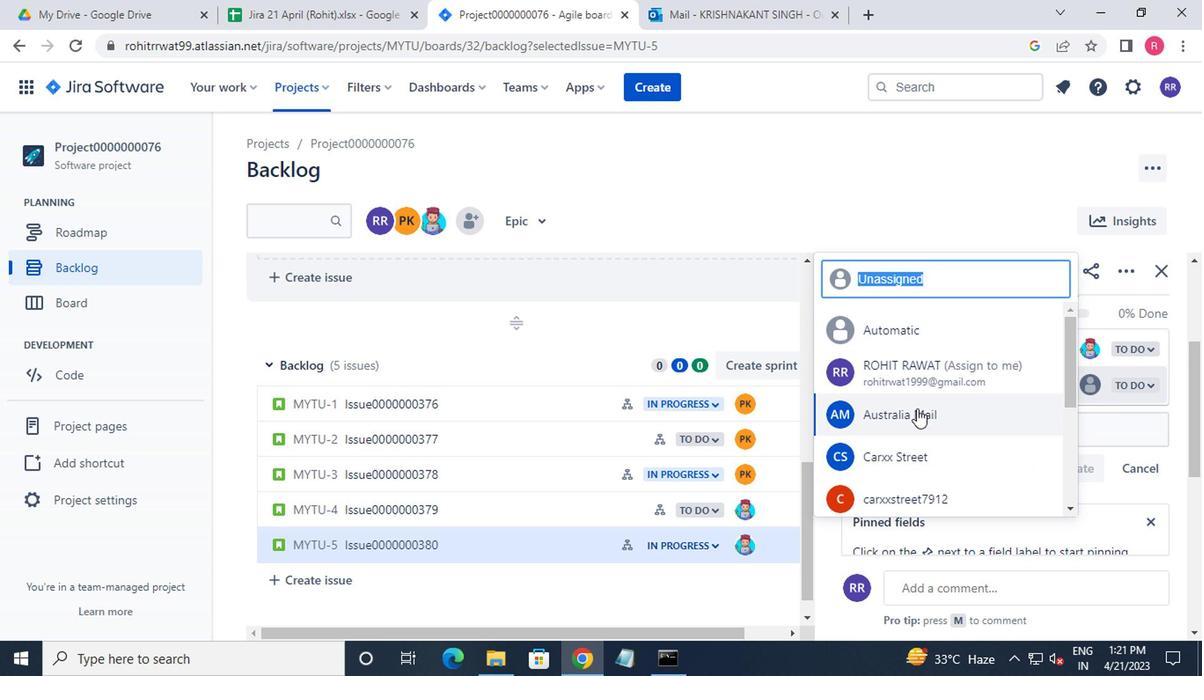 
Action: Mouse moved to (908, 417)
Screenshot: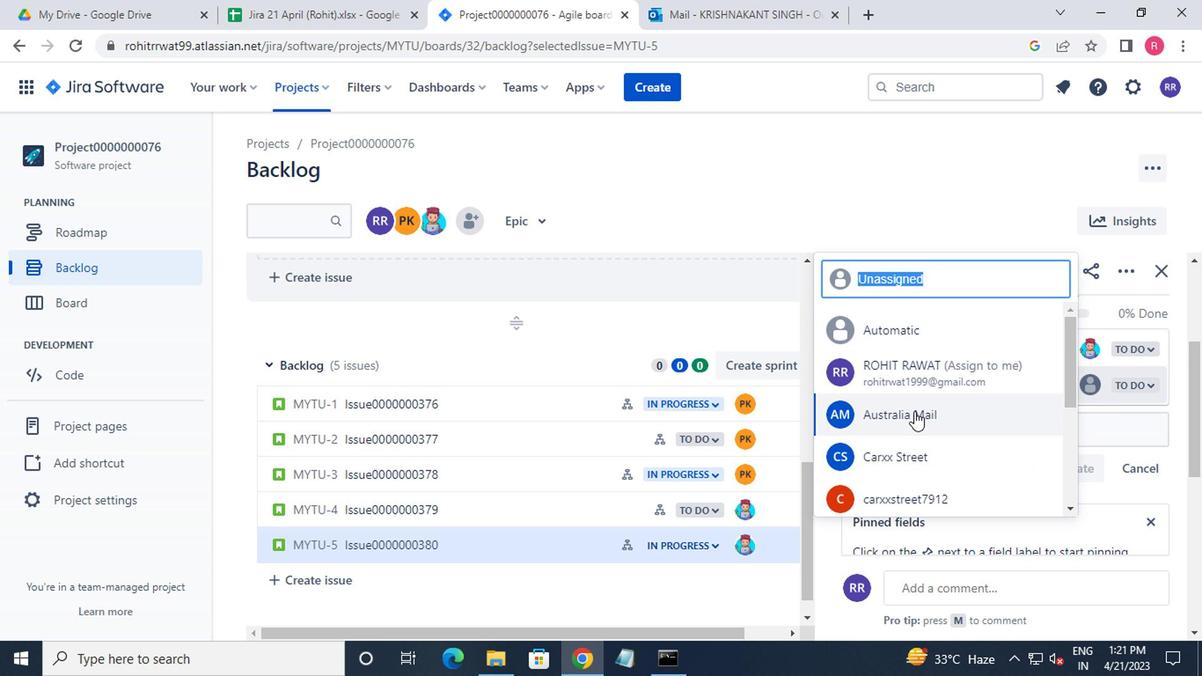 
Action: Mouse scrolled (908, 416) with delta (0, -1)
Screenshot: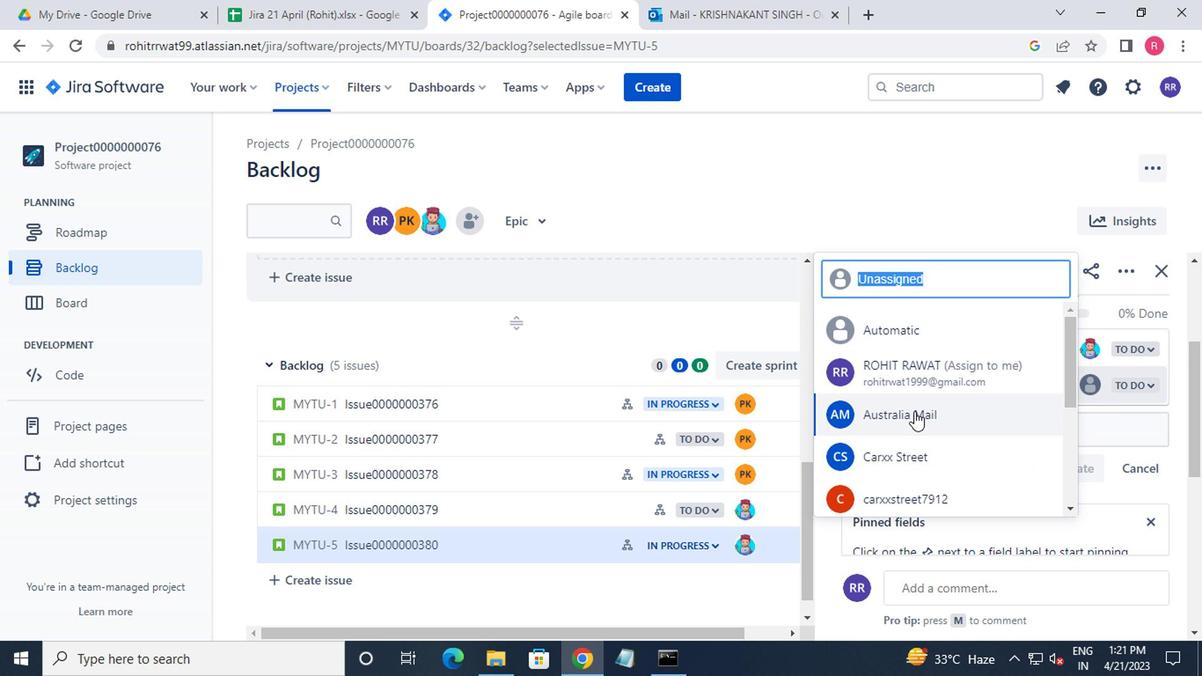 
Action: Mouse moved to (897, 504)
Screenshot: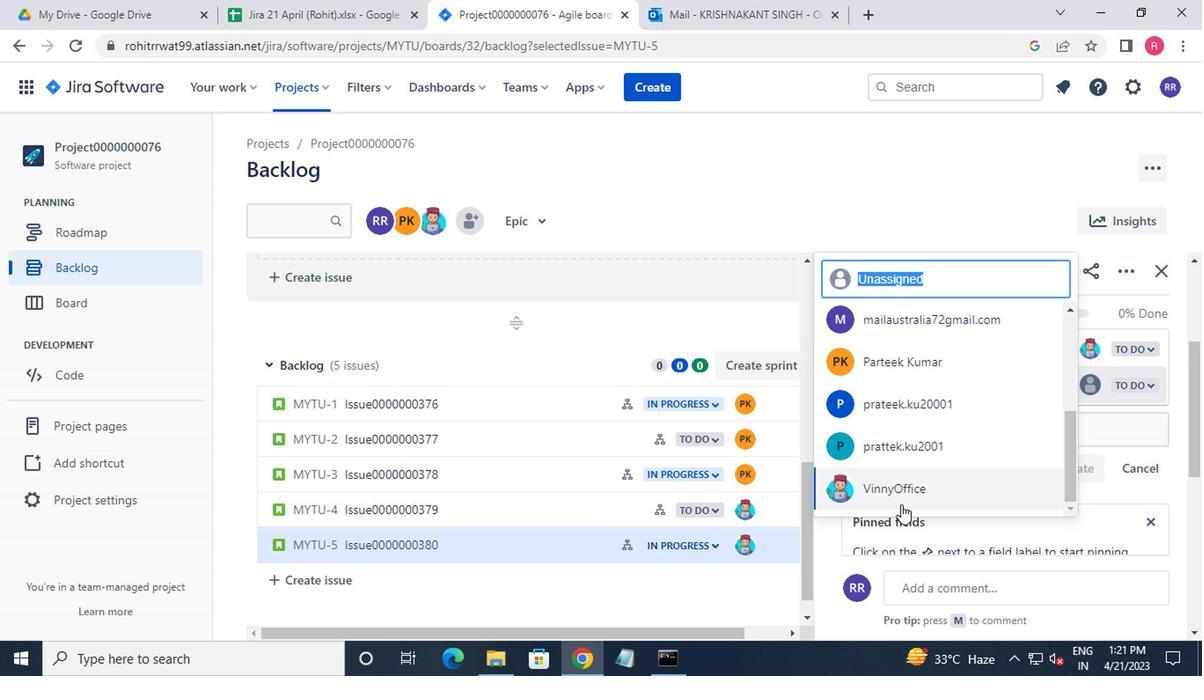 
Action: Mouse pressed left at (897, 504)
Screenshot: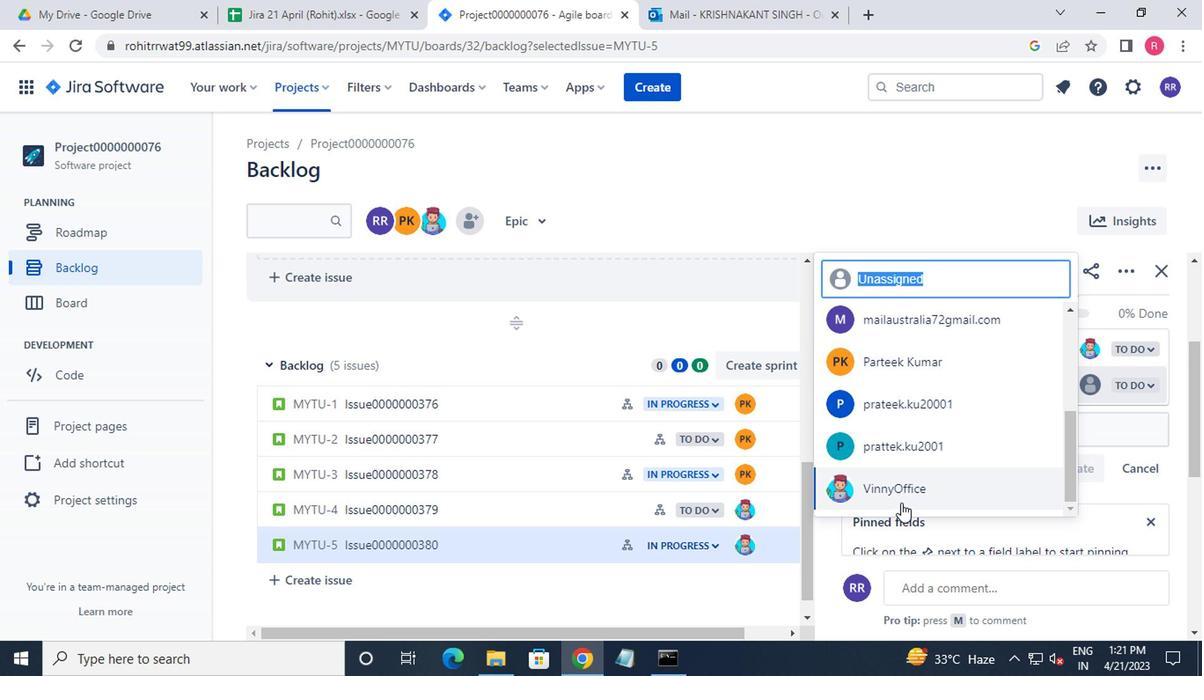 
Action: Mouse moved to (309, 96)
Screenshot: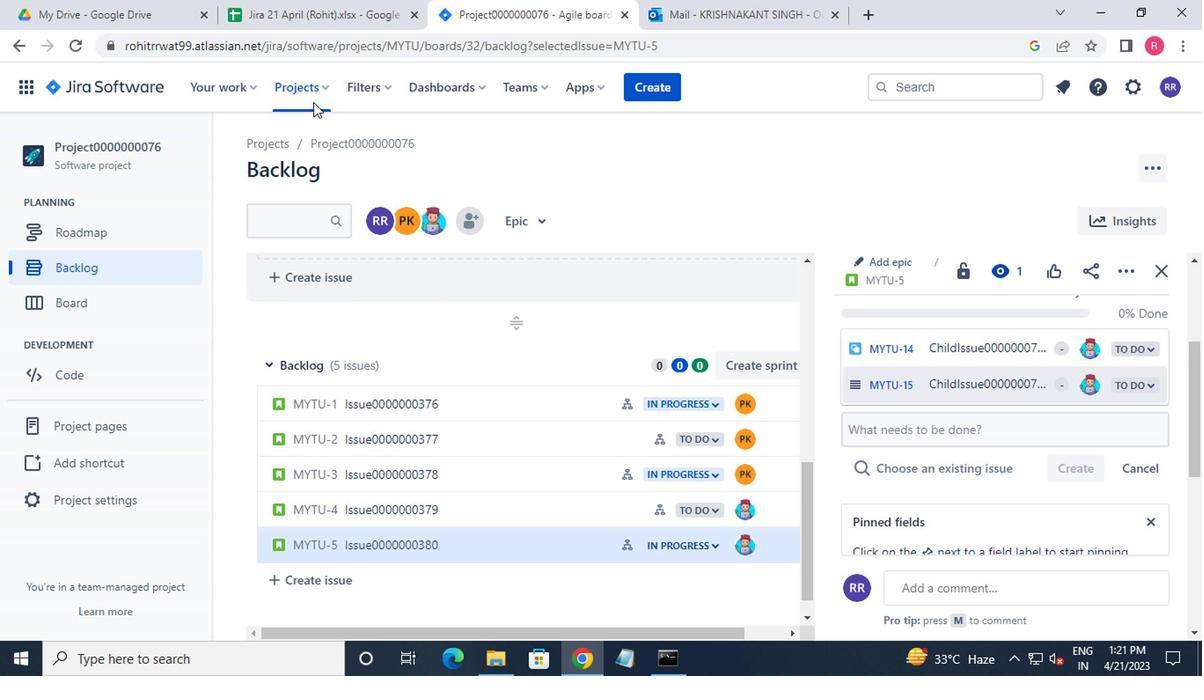 
Action: Mouse pressed left at (309, 96)
Screenshot: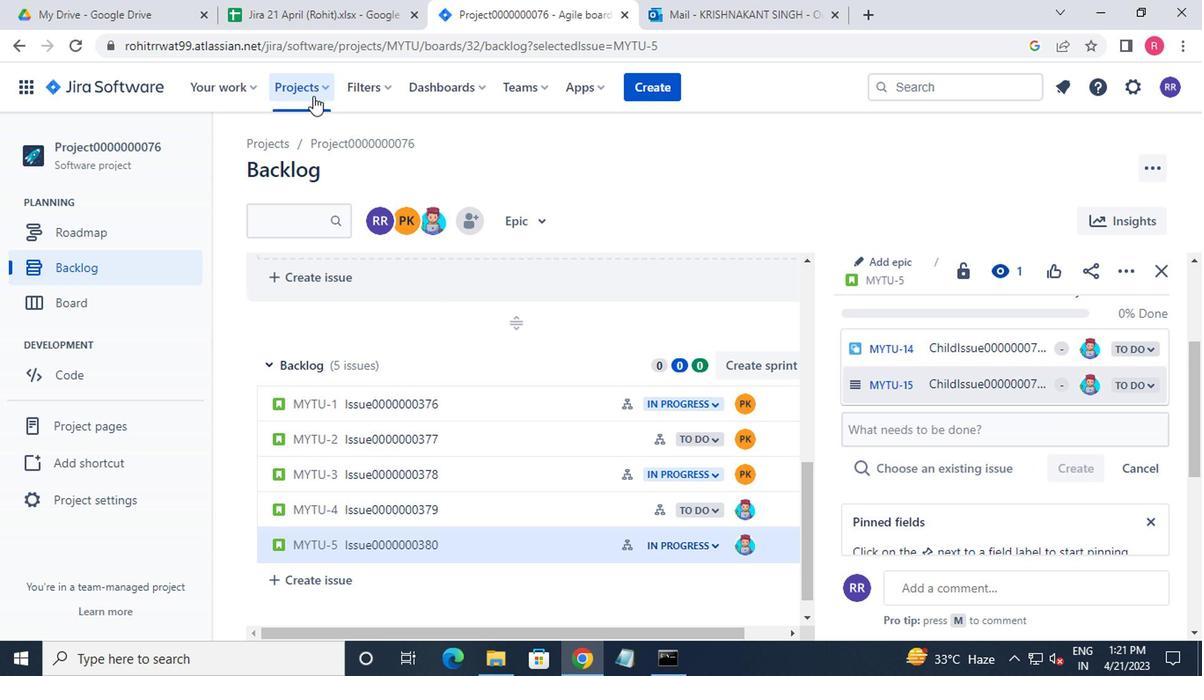 
Action: Mouse moved to (362, 216)
Screenshot: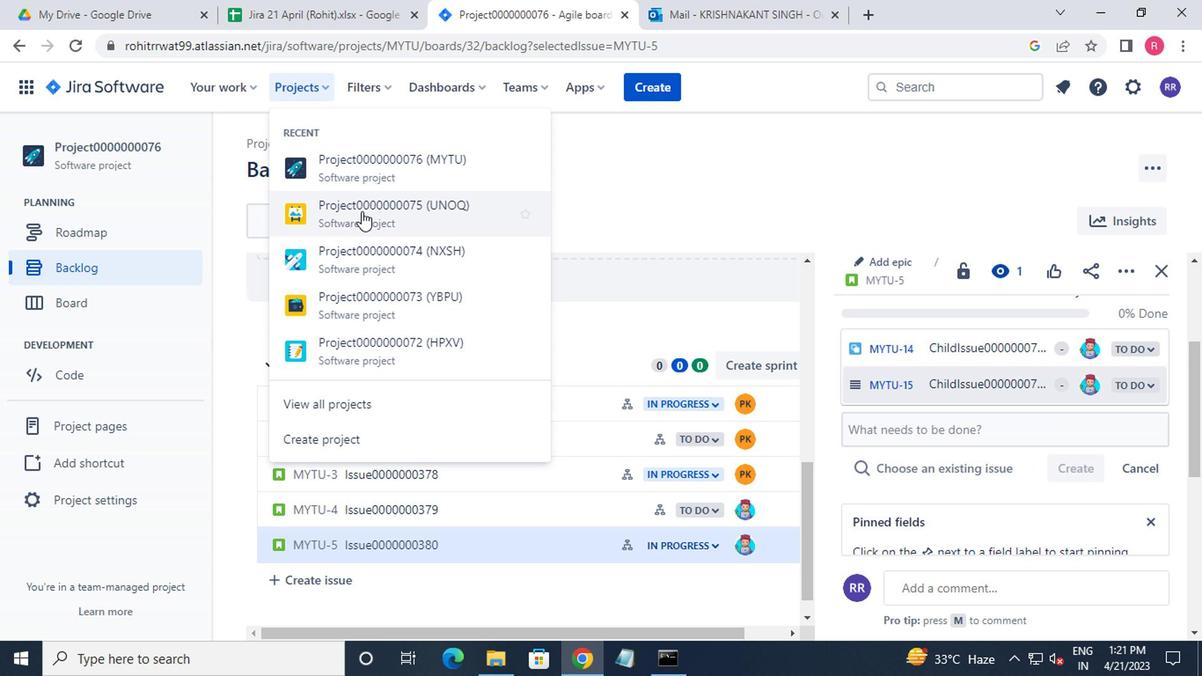 
Action: Mouse pressed left at (362, 216)
Screenshot: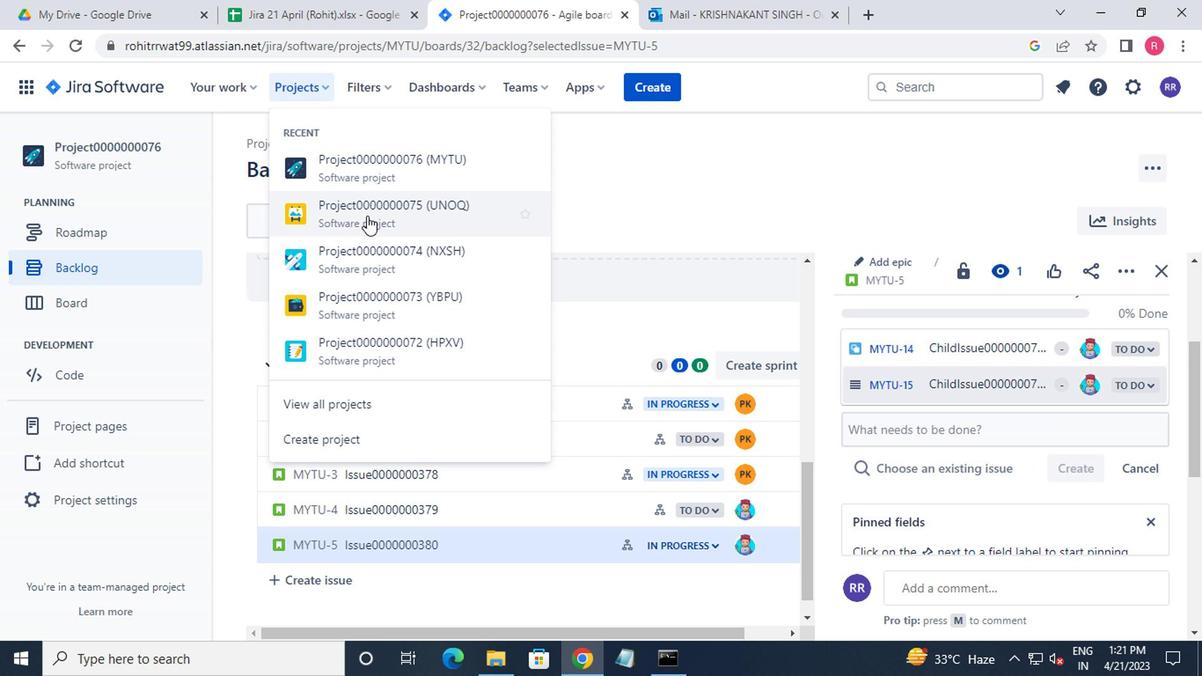 
Action: Mouse moved to (127, 264)
Screenshot: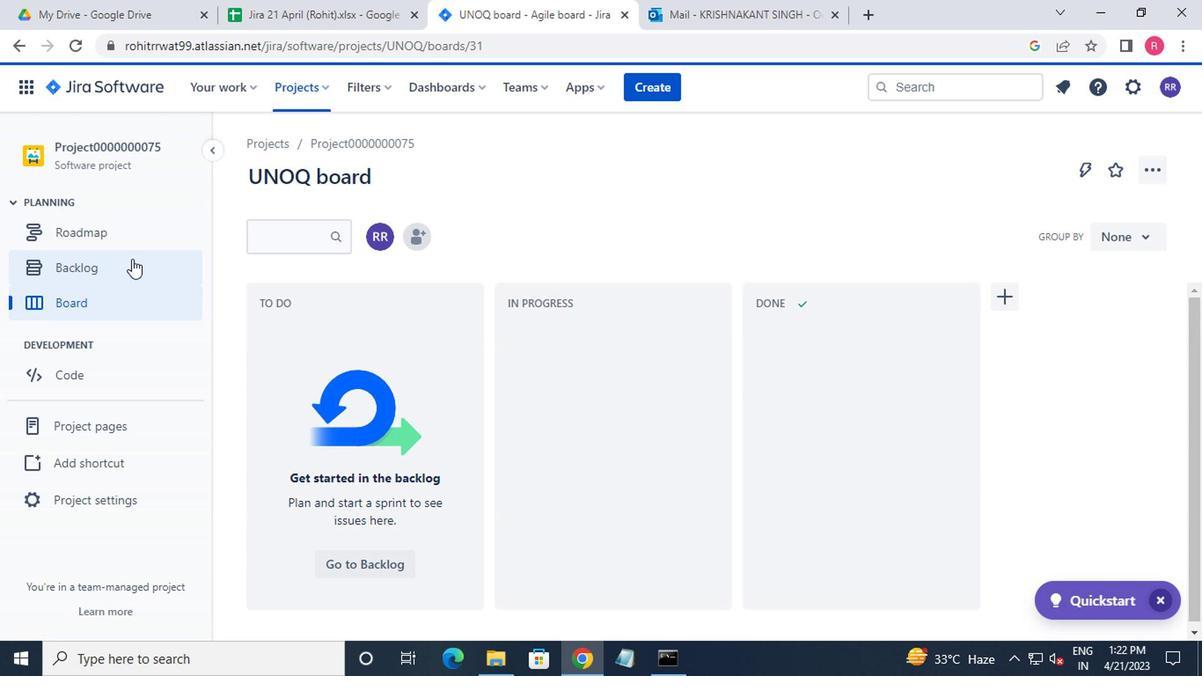 
Action: Mouse pressed left at (127, 264)
Screenshot: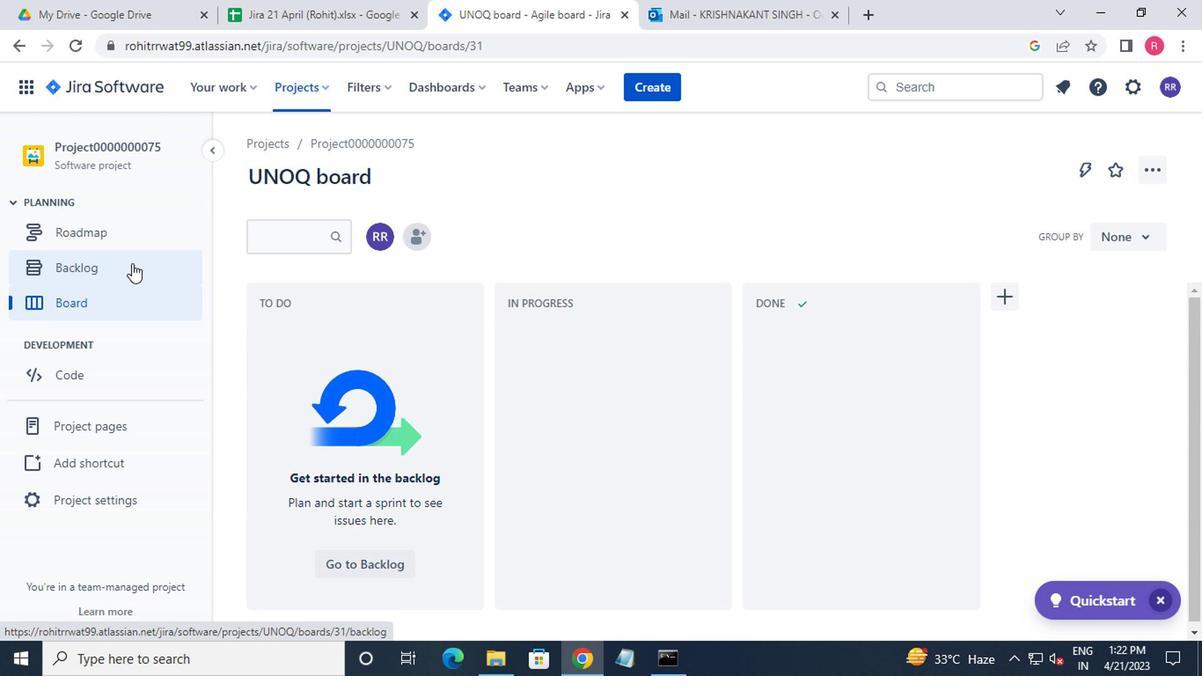 
Action: Mouse moved to (552, 293)
Screenshot: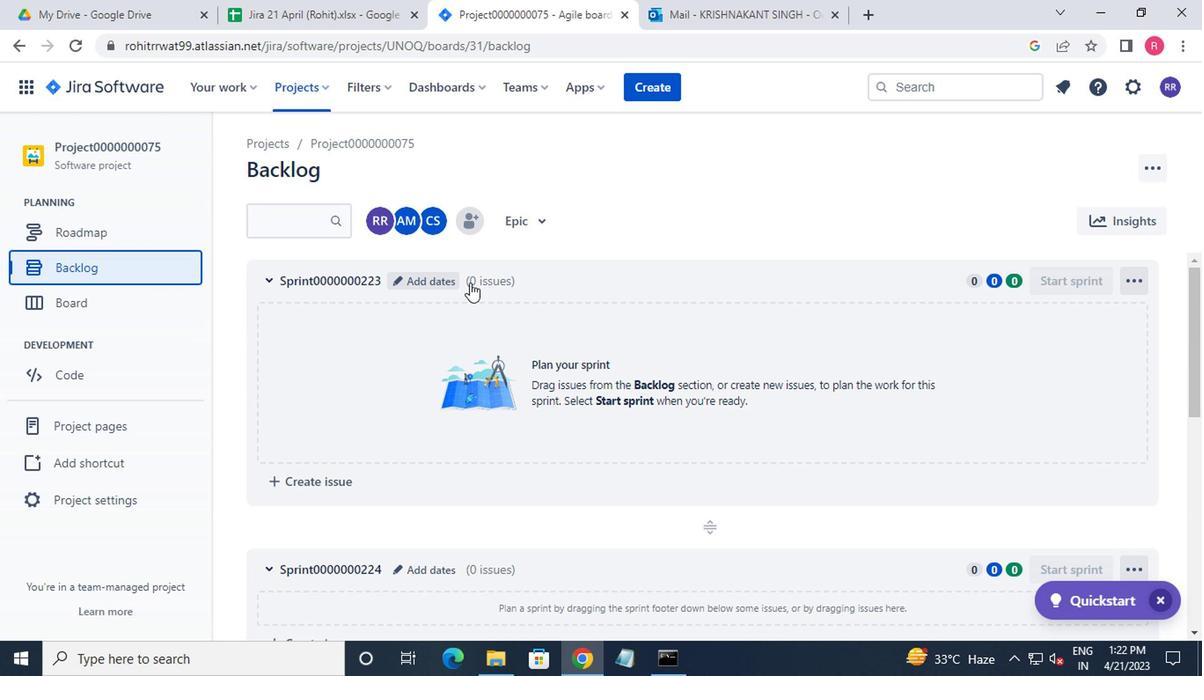
Action: Mouse scrolled (552, 291) with delta (0, -1)
Screenshot: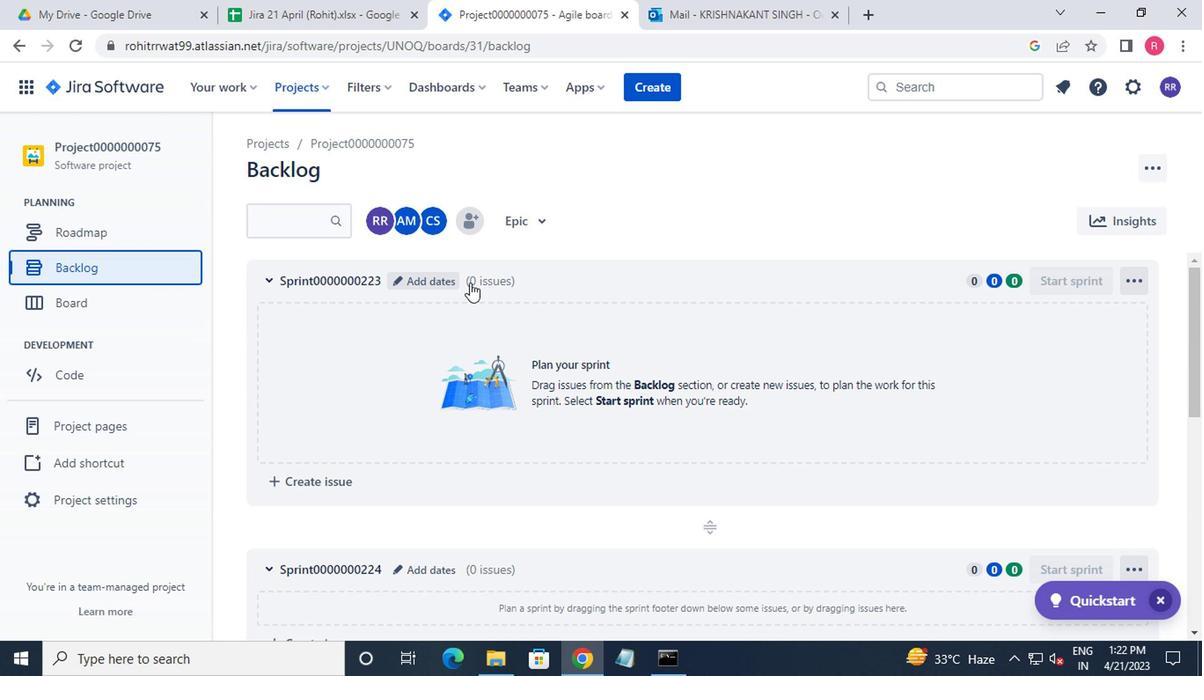 
Action: Mouse moved to (577, 298)
Screenshot: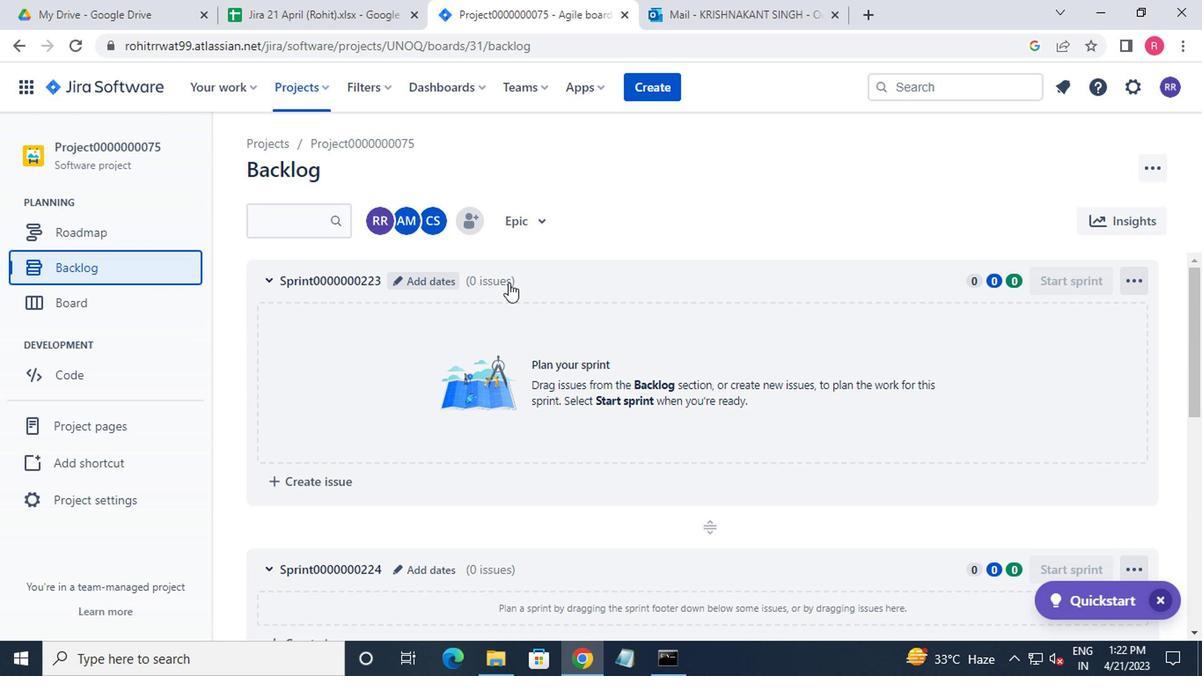 
Action: Mouse scrolled (577, 298) with delta (0, 0)
Screenshot: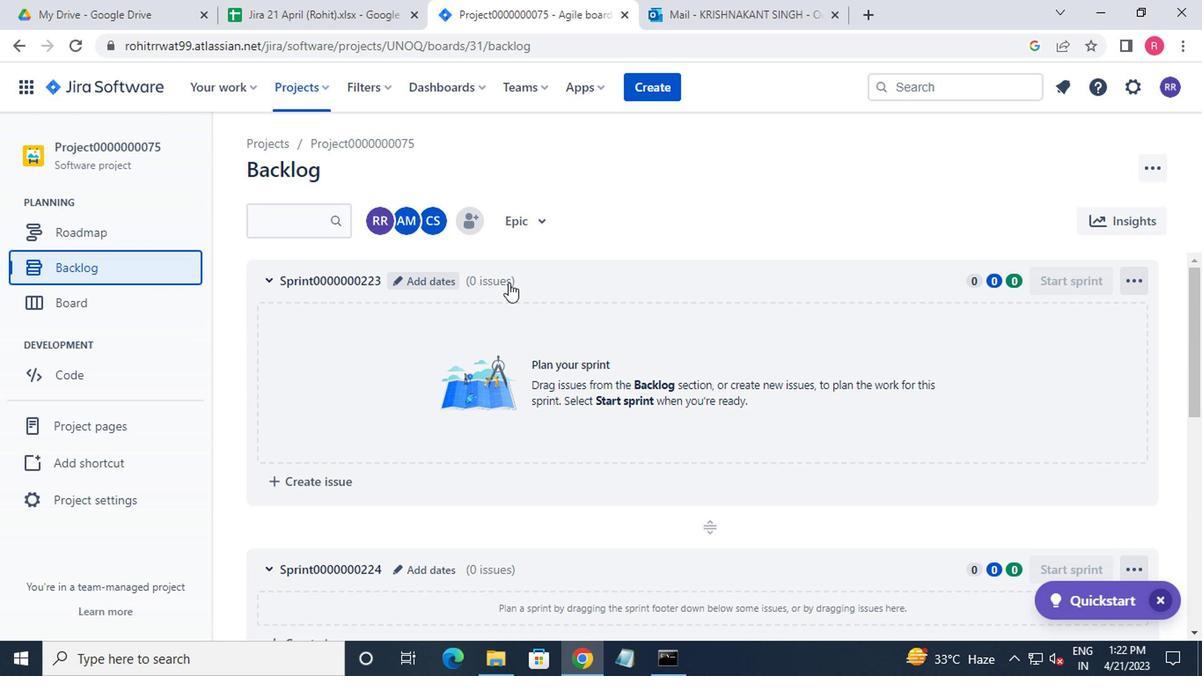 
Action: Mouse moved to (596, 300)
Screenshot: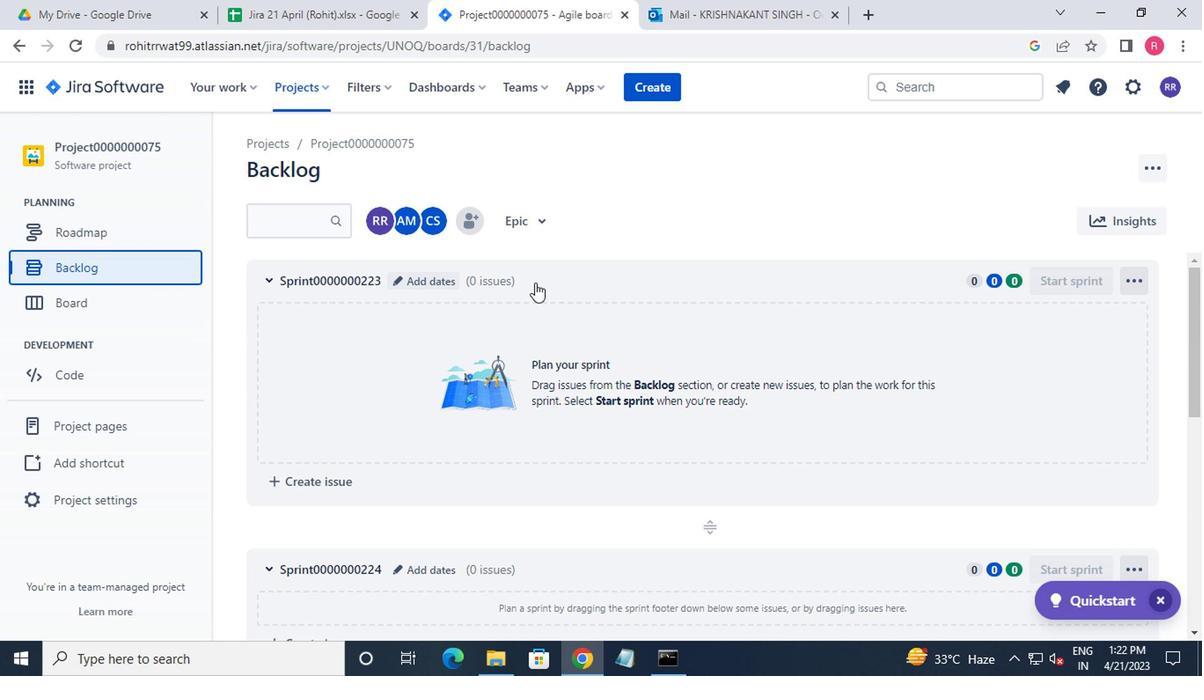 
Action: Mouse scrolled (596, 299) with delta (0, 0)
Screenshot: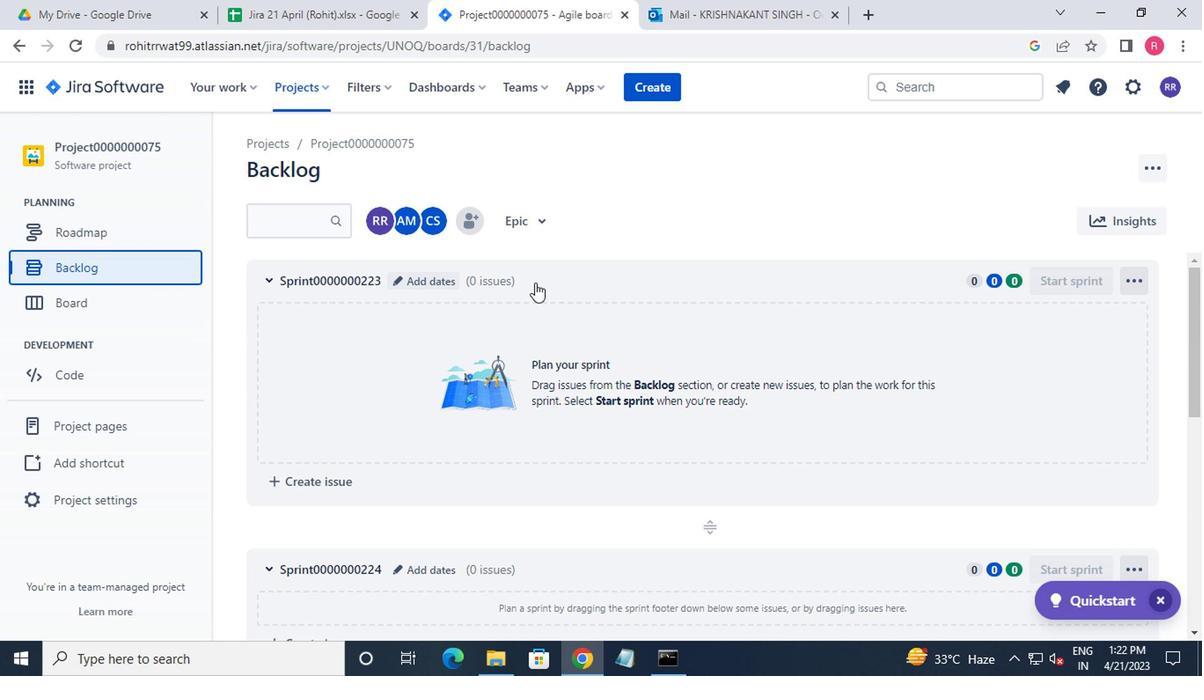 
Action: Mouse moved to (609, 301)
Screenshot: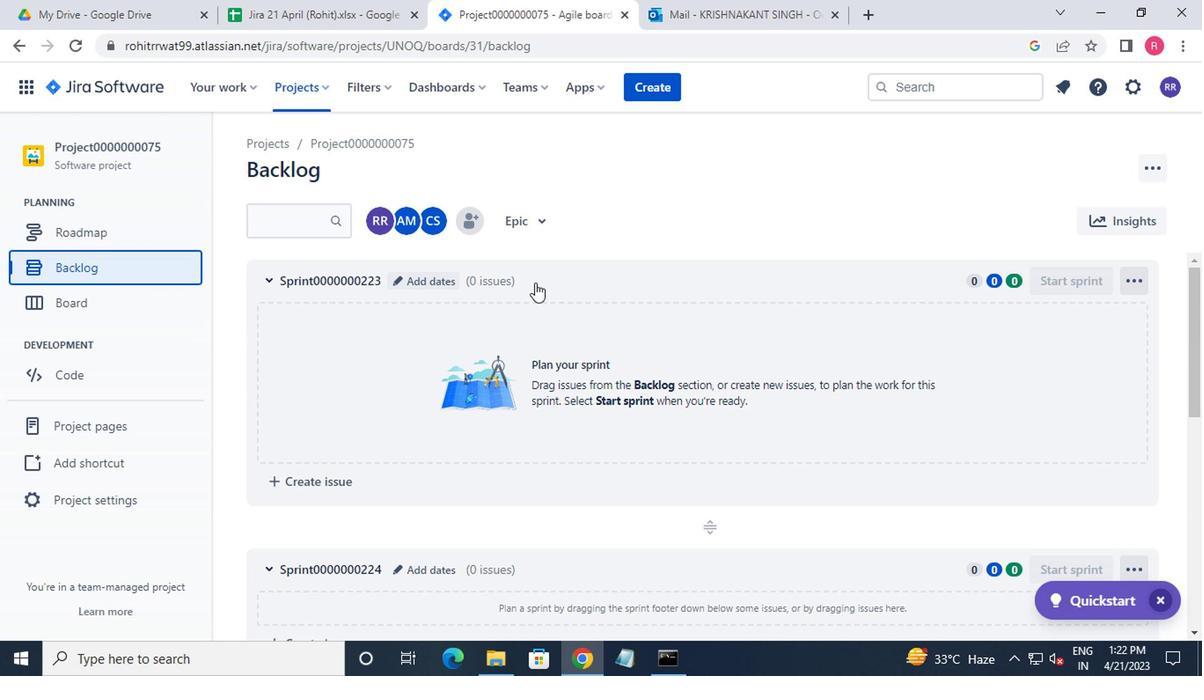 
Action: Mouse scrolled (609, 300) with delta (0, -1)
Screenshot: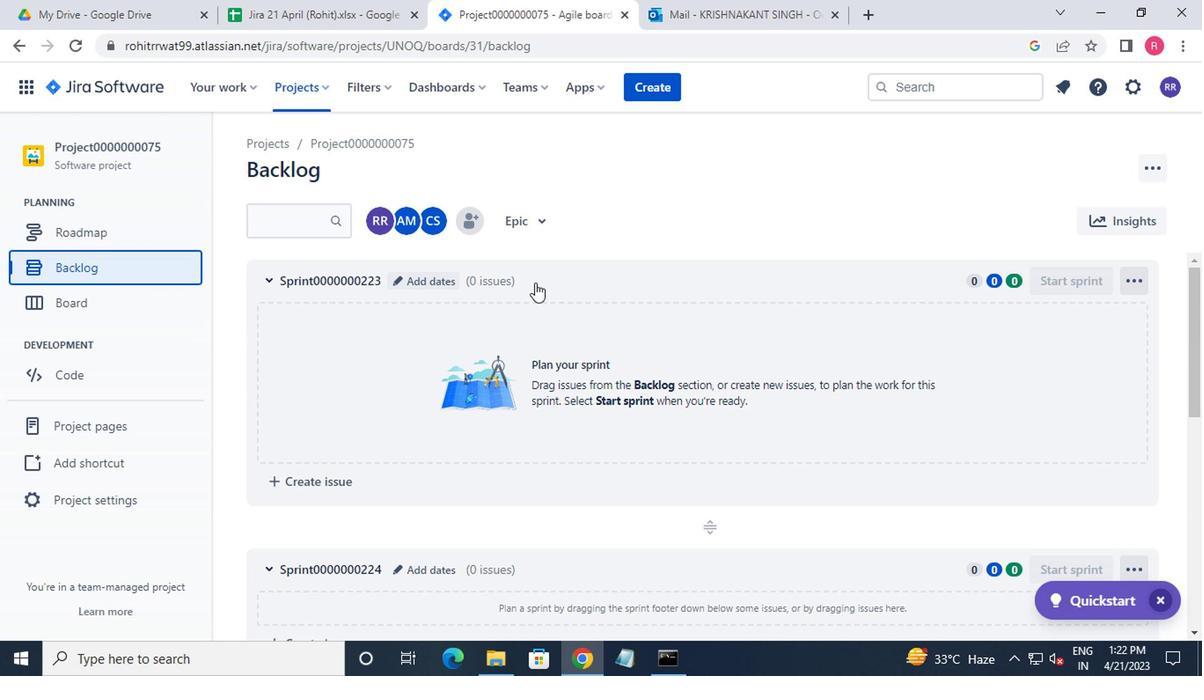 
Action: Mouse moved to (621, 300)
Screenshot: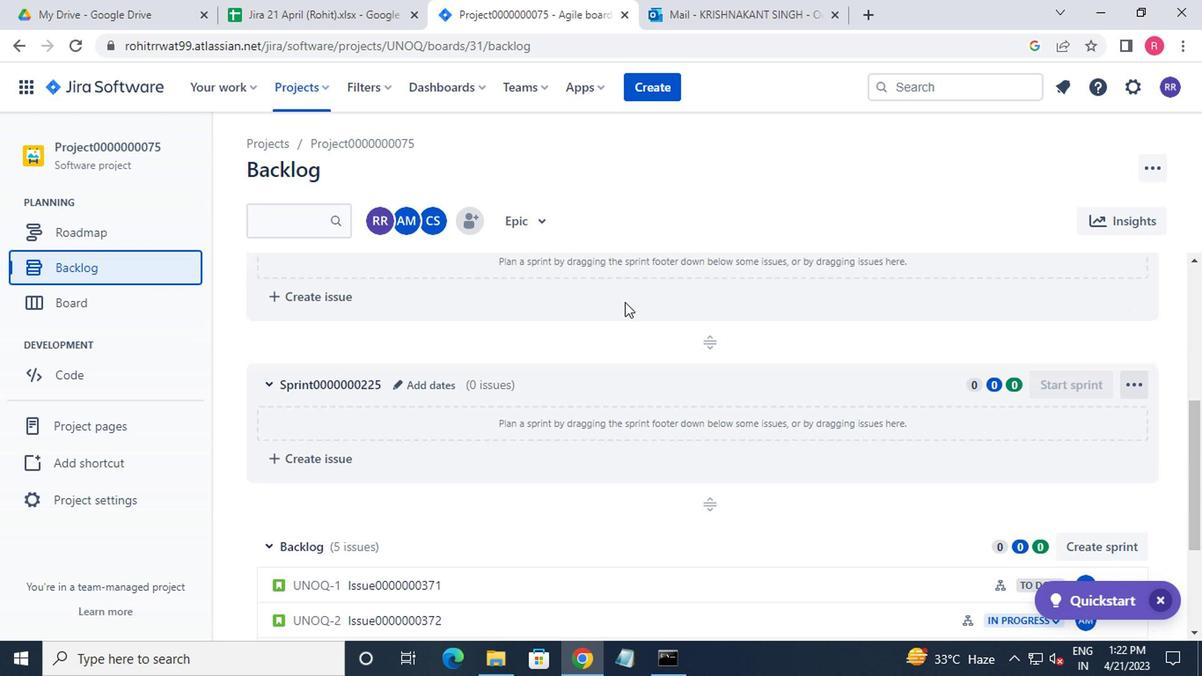 
Action: Mouse scrolled (621, 299) with delta (0, 0)
Screenshot: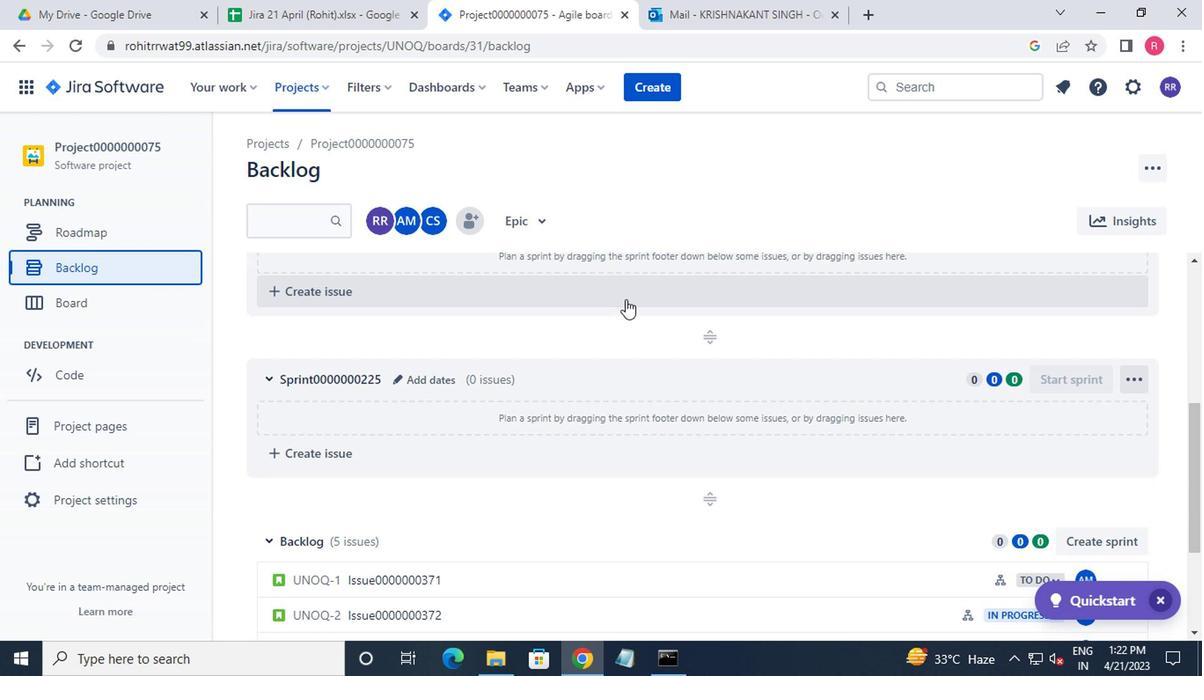 
Action: Mouse moved to (624, 301)
Screenshot: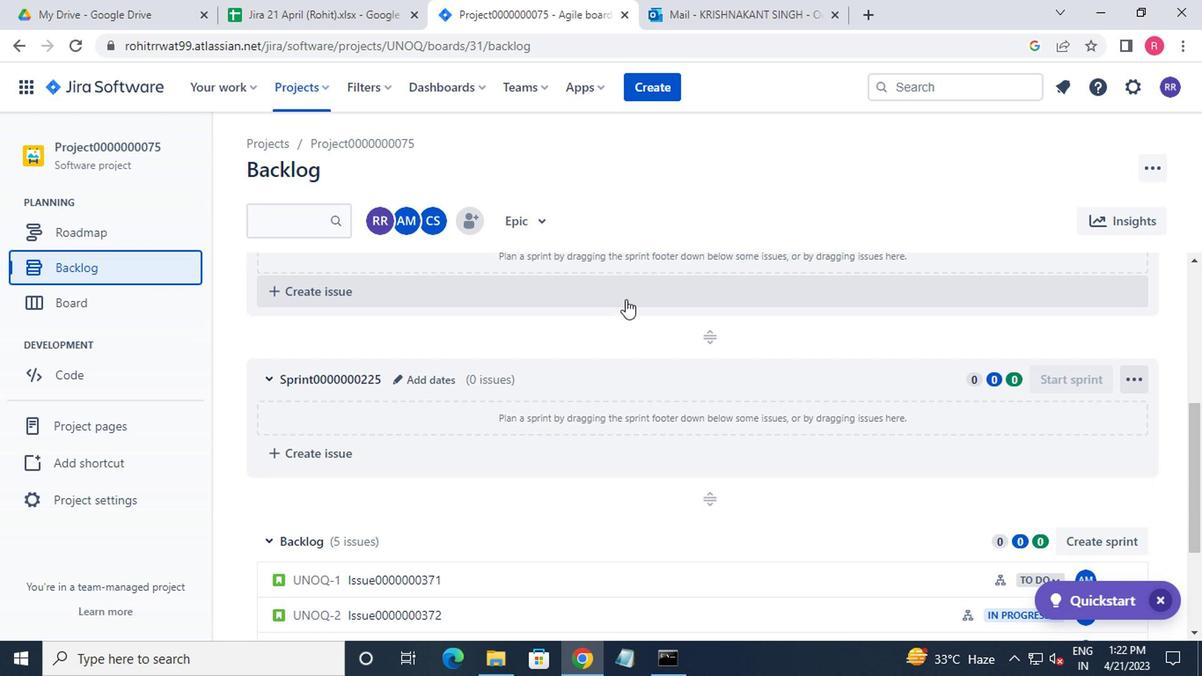 
Action: Mouse scrolled (624, 300) with delta (0, -1)
Screenshot: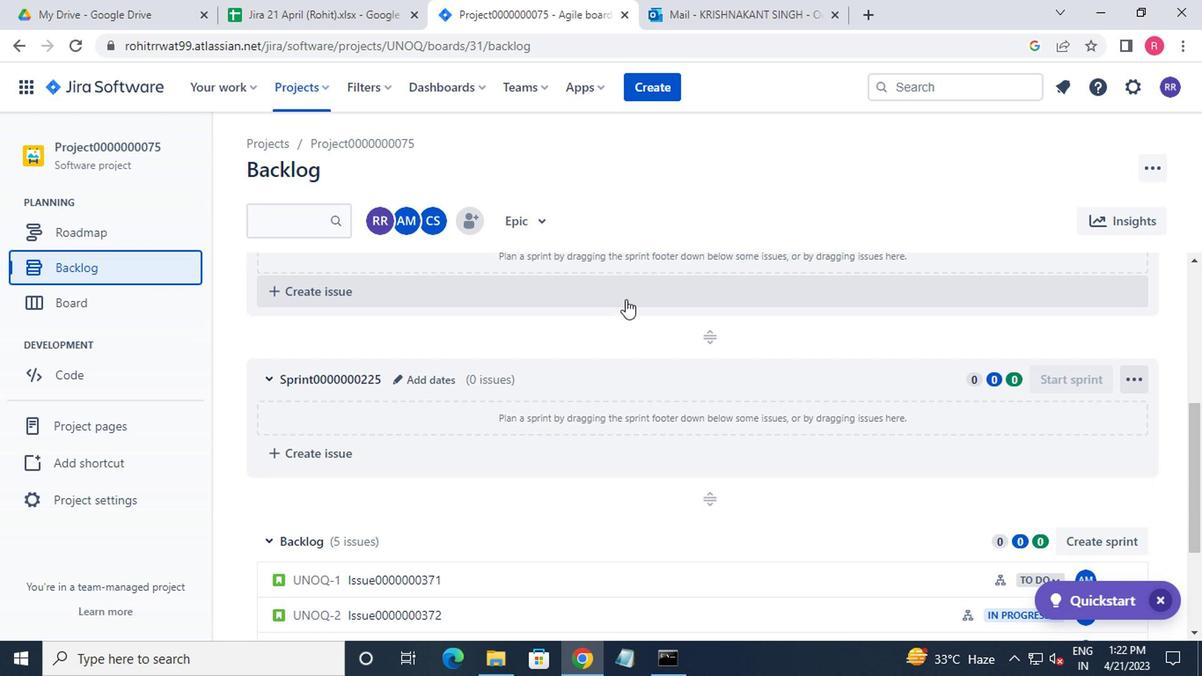 
Action: Mouse moved to (629, 306)
Screenshot: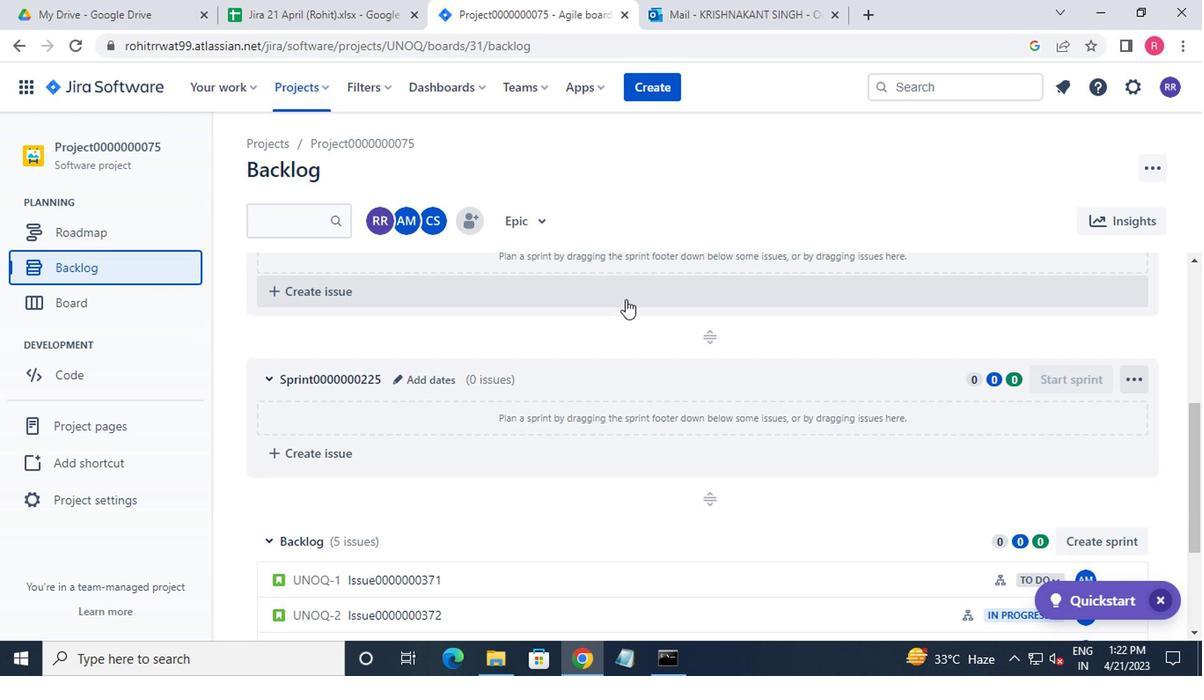 
Action: Mouse scrolled (629, 304) with delta (0, -1)
Screenshot: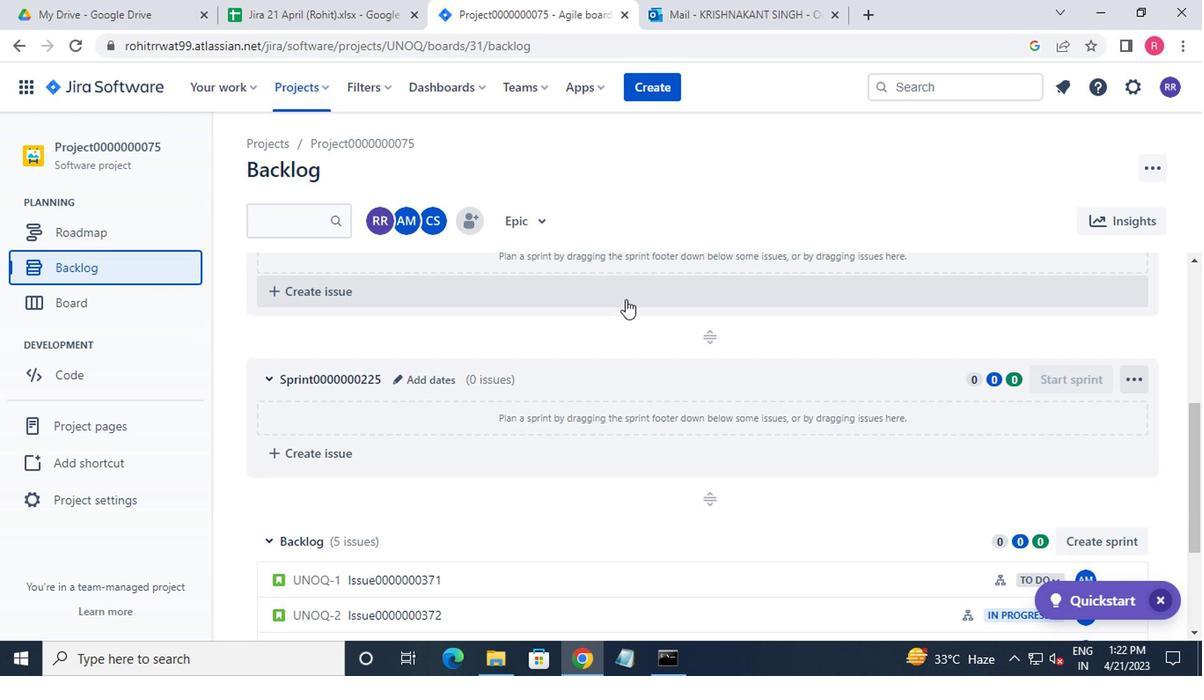 
Action: Mouse moved to (1122, 393)
Screenshot: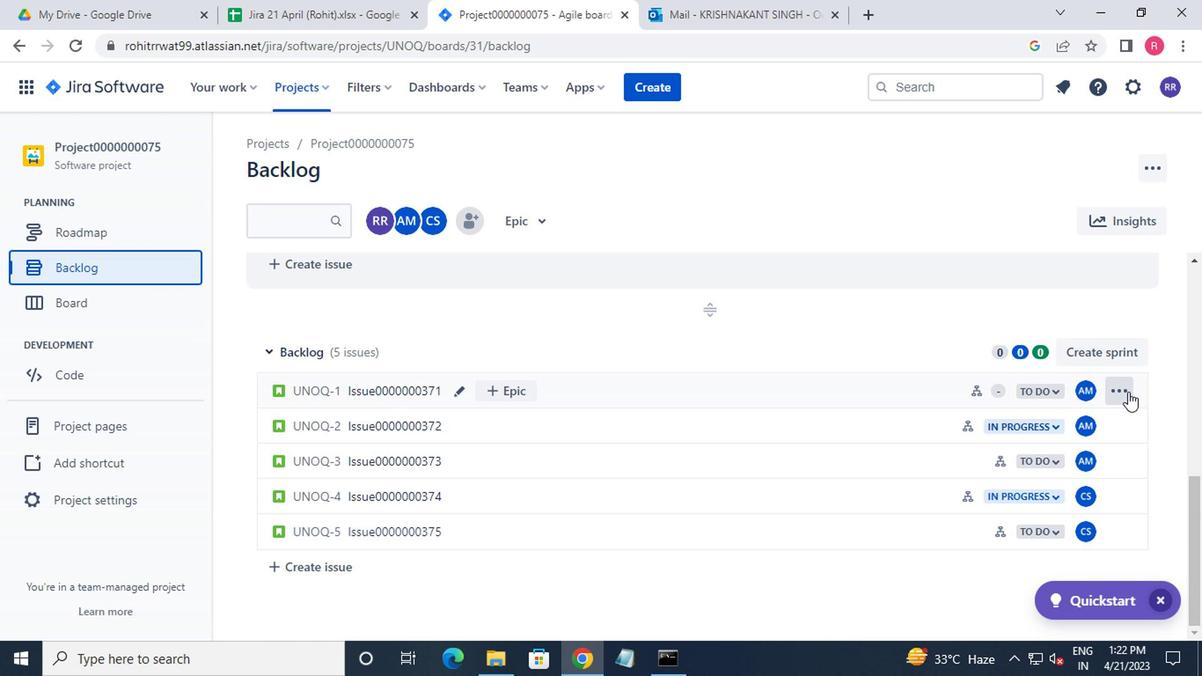 
Action: Mouse pressed left at (1122, 393)
Screenshot: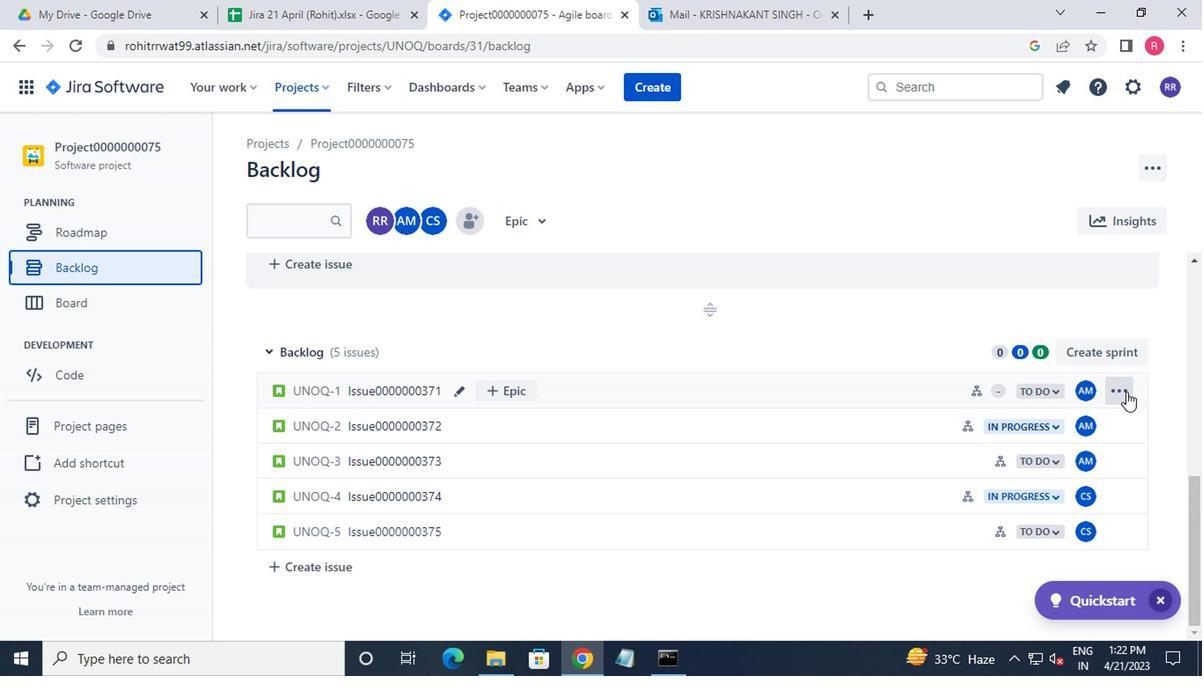 
Action: Mouse moved to (1089, 274)
Screenshot: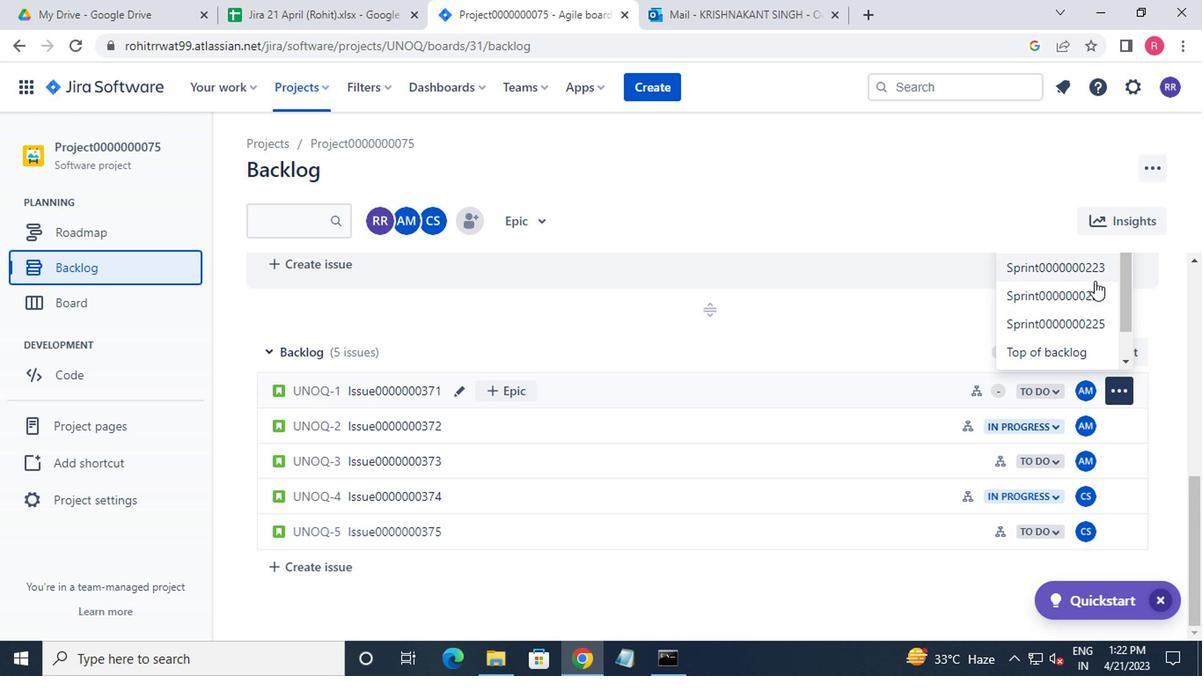 
Action: Mouse pressed left at (1089, 274)
Screenshot: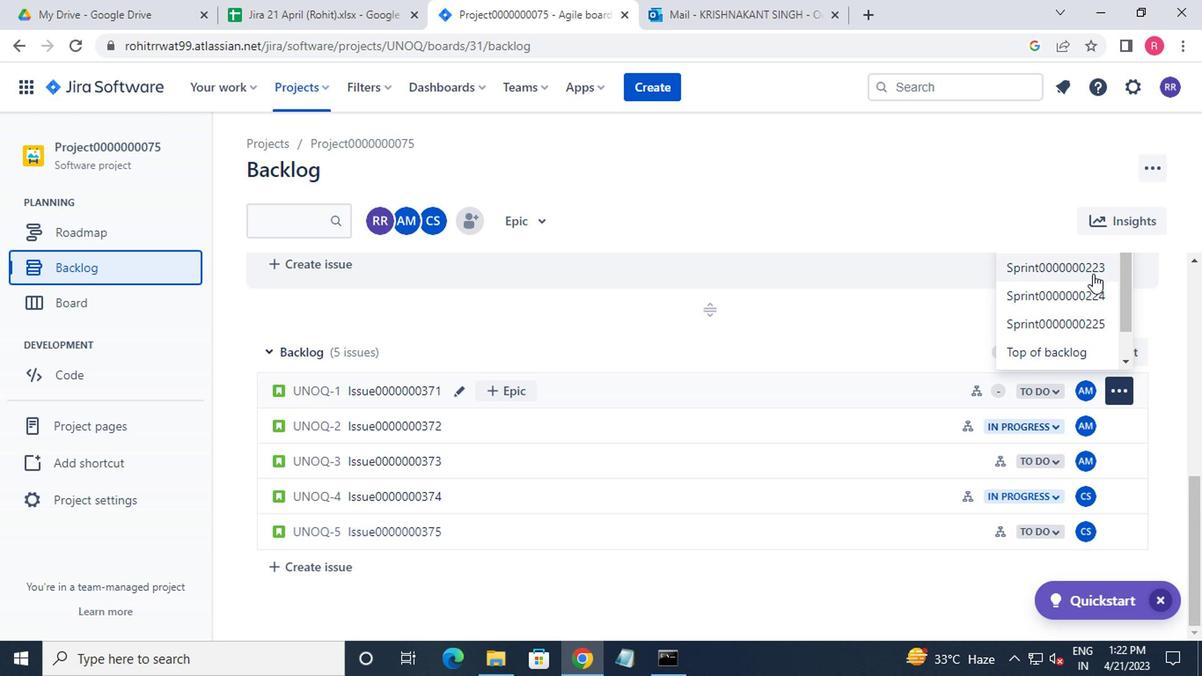
Action: Mouse moved to (1127, 428)
Screenshot: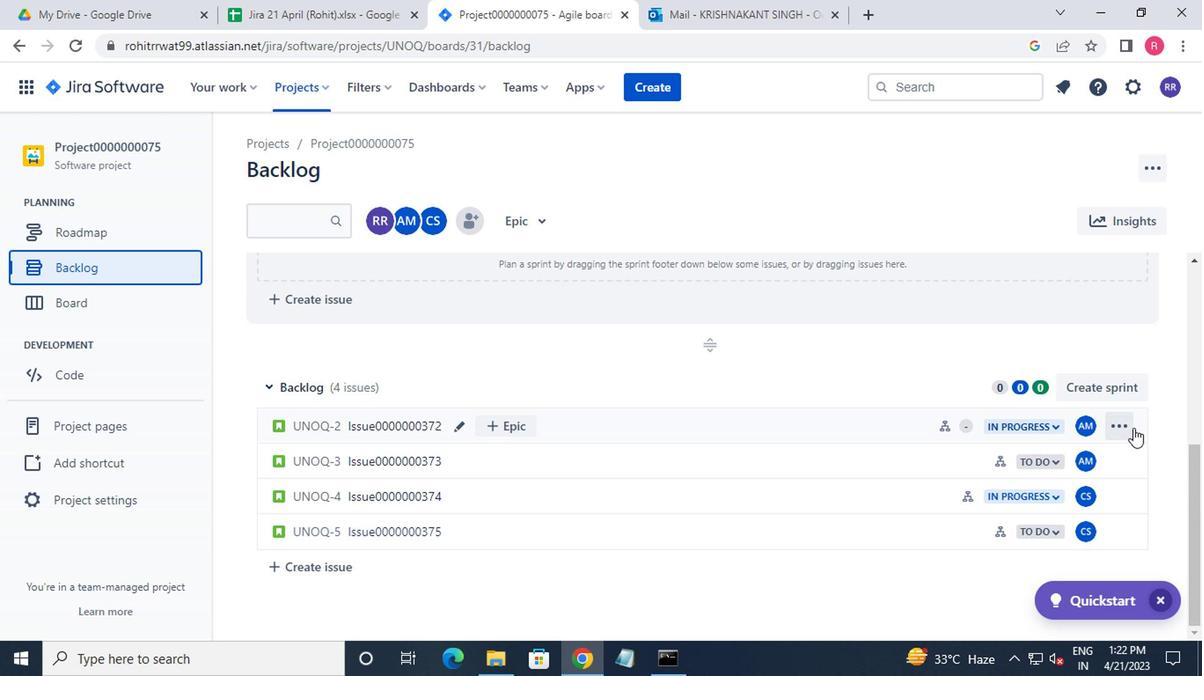 
Action: Mouse pressed left at (1127, 428)
Screenshot: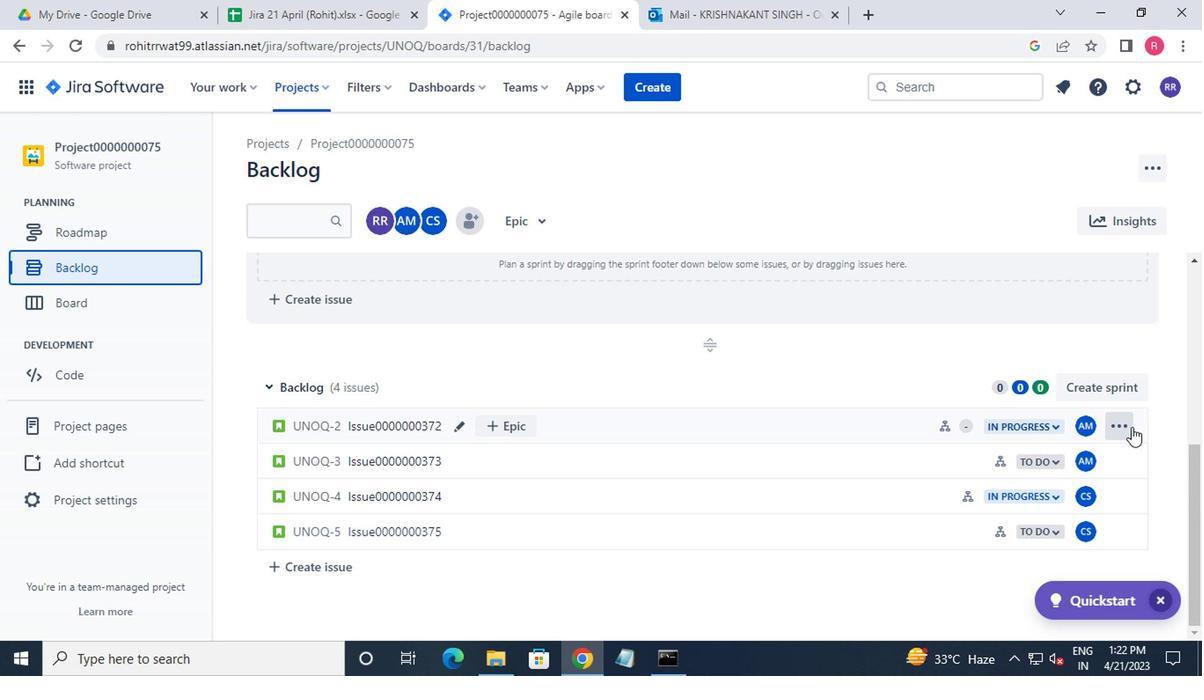 
Action: Mouse moved to (1092, 312)
Screenshot: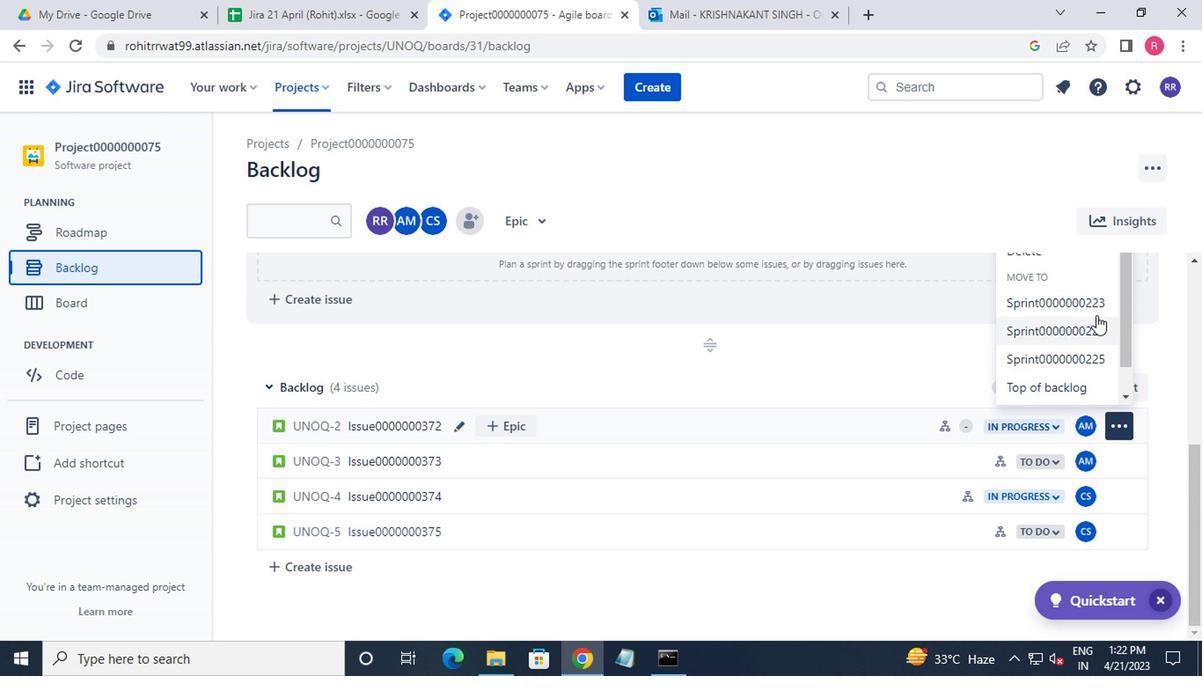 
Action: Mouse pressed left at (1092, 312)
Screenshot: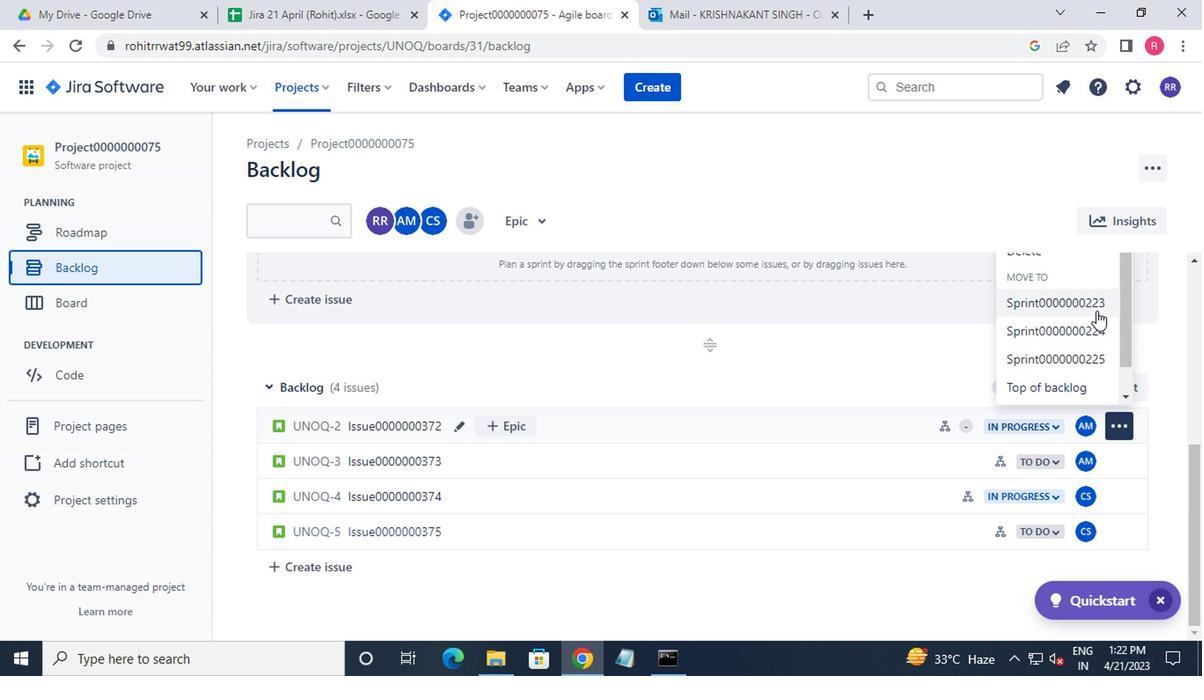 
Action: Mouse moved to (1117, 458)
Screenshot: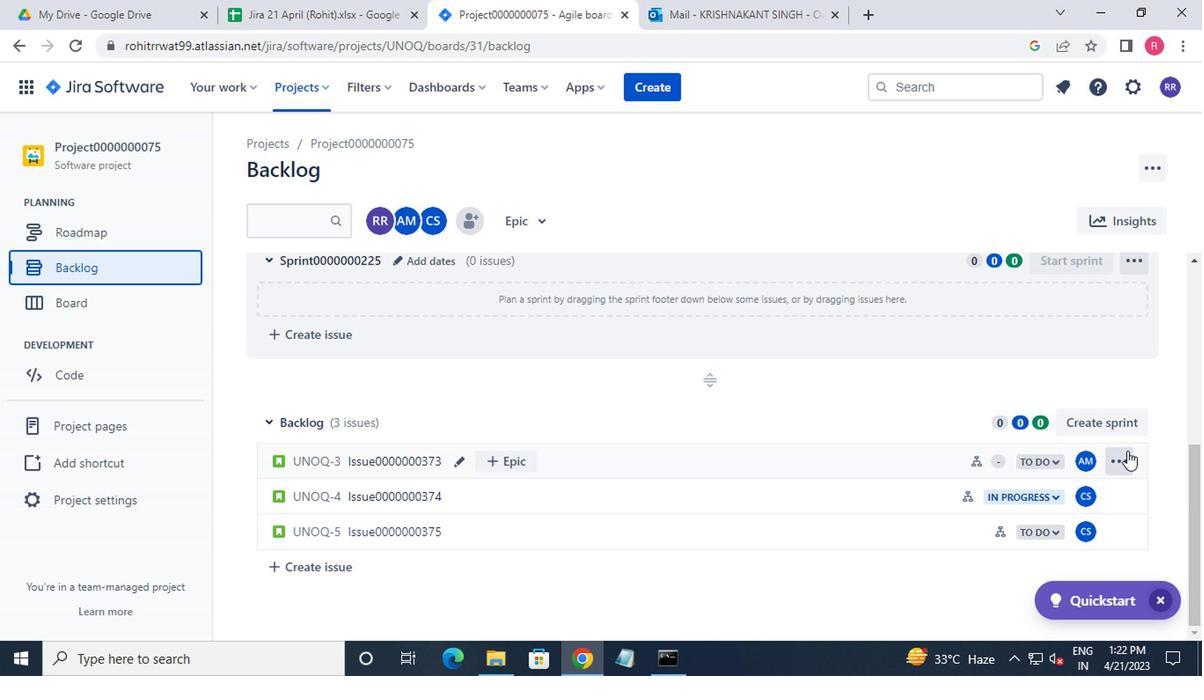 
Action: Mouse pressed left at (1117, 458)
Screenshot: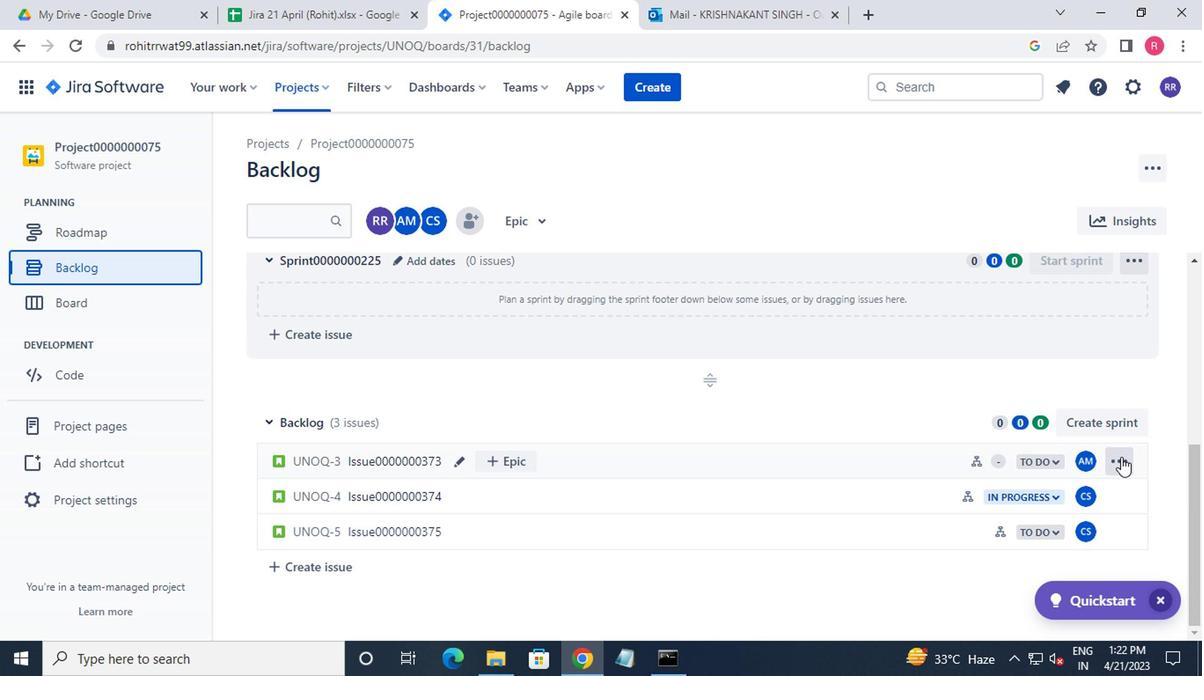 
Action: Mouse moved to (1092, 366)
Screenshot: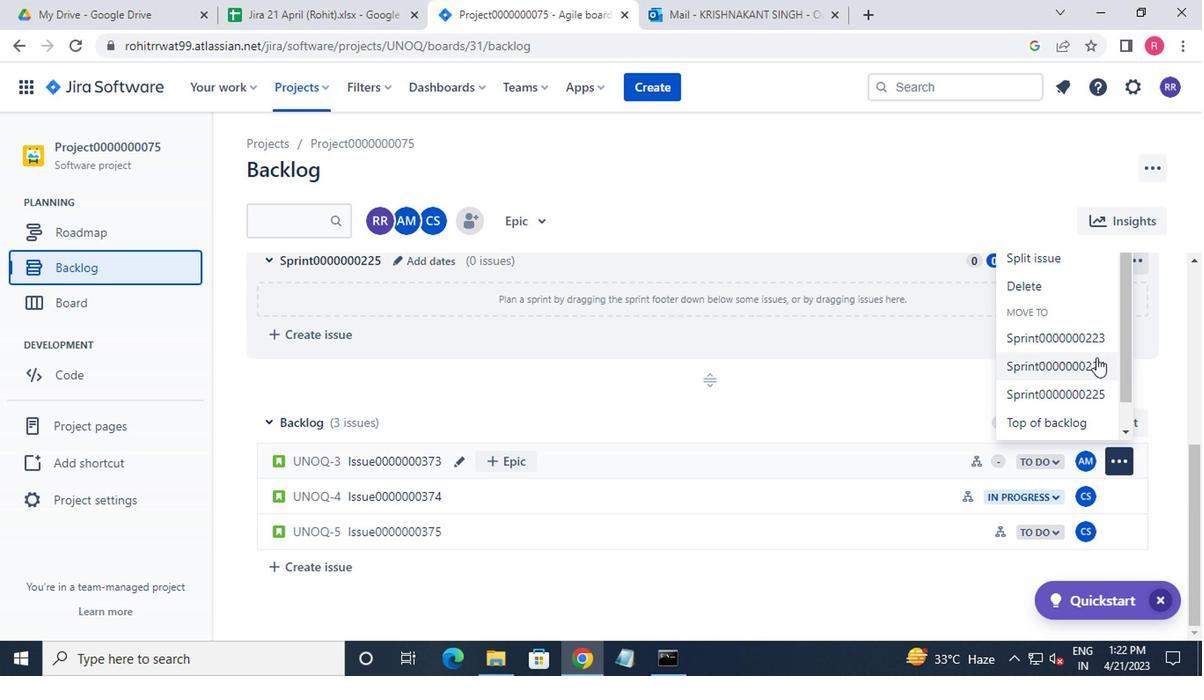 
Action: Mouse pressed left at (1092, 366)
Screenshot: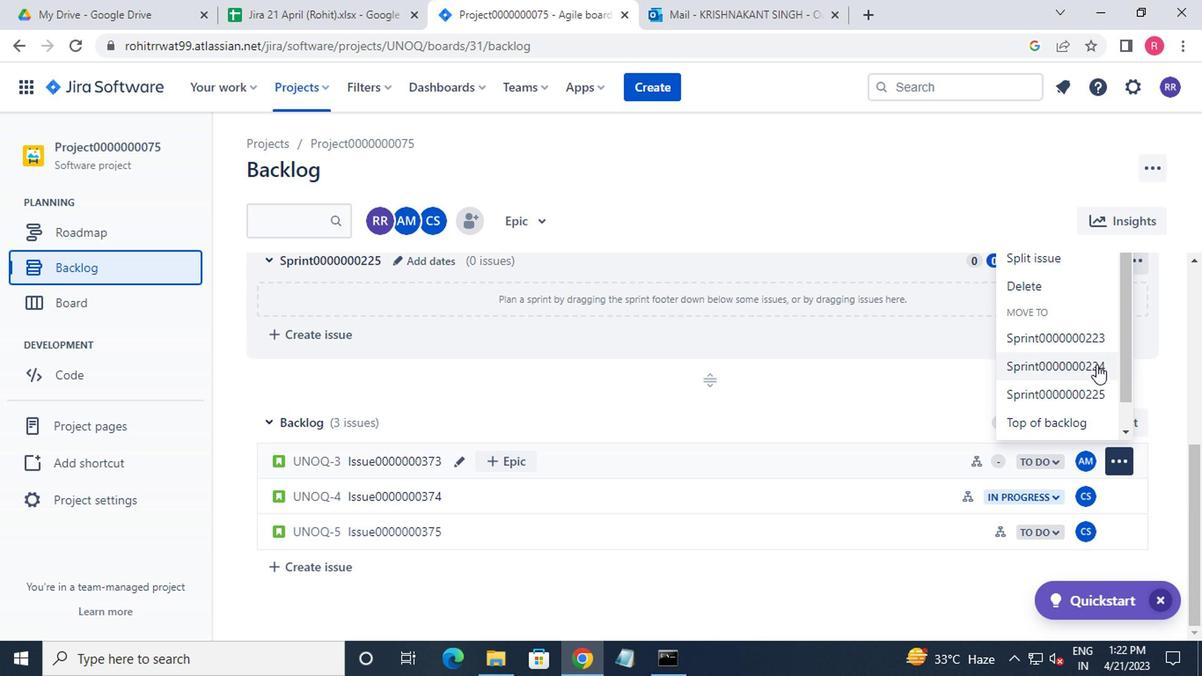 
Action: Mouse moved to (1094, 370)
Screenshot: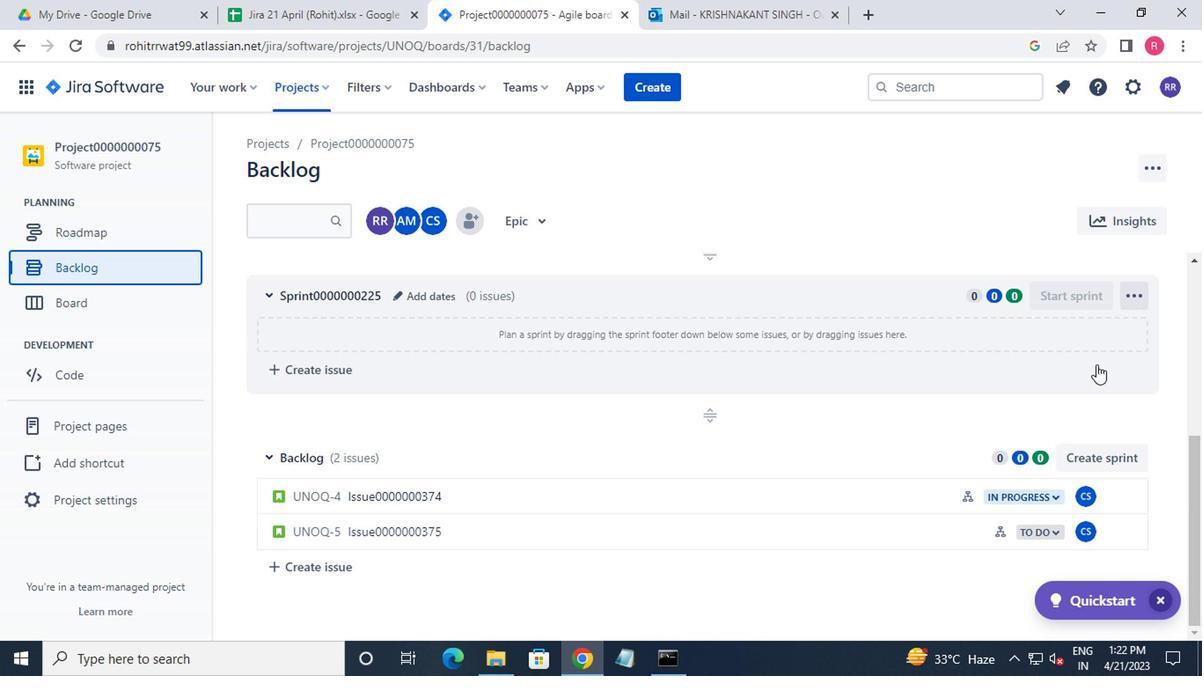 
